 Task: Find connections with filter location Condado with filter topic #Businessmindsetswith filter profile language German with filter current company Atlassian with filter school Model Engineering College with filter industry Design Services with filter service category Customer Service with filter keywords title Sales Representative
Action: Mouse moved to (492, 62)
Screenshot: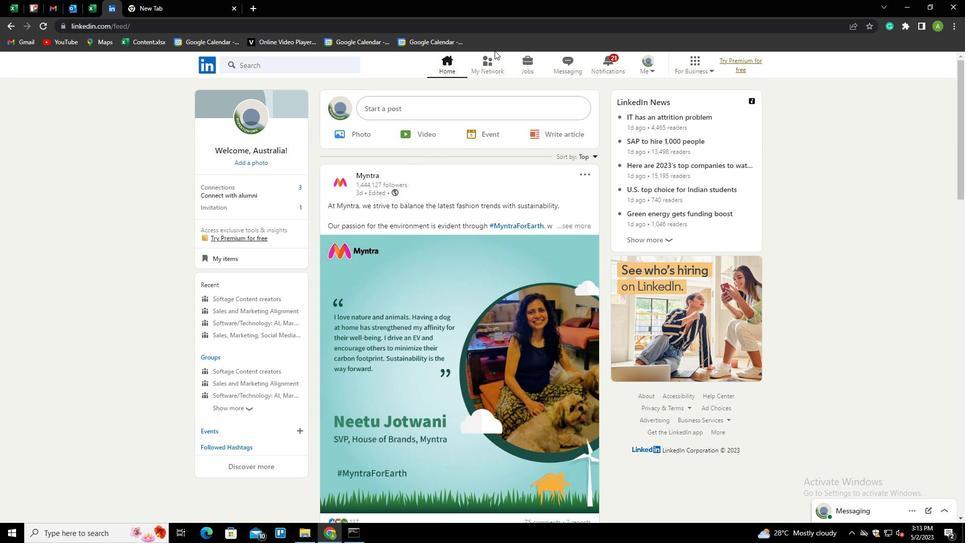 
Action: Mouse pressed left at (492, 62)
Screenshot: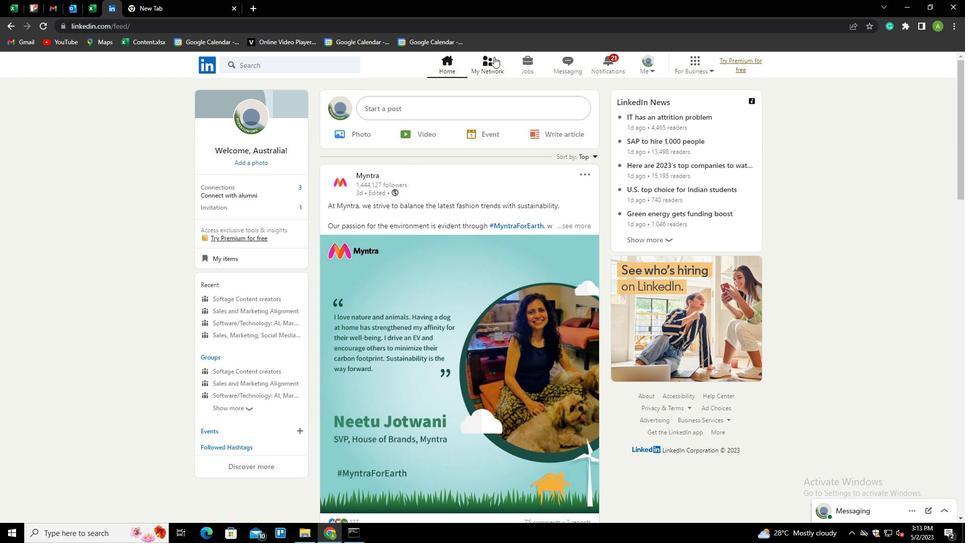 
Action: Mouse moved to (264, 119)
Screenshot: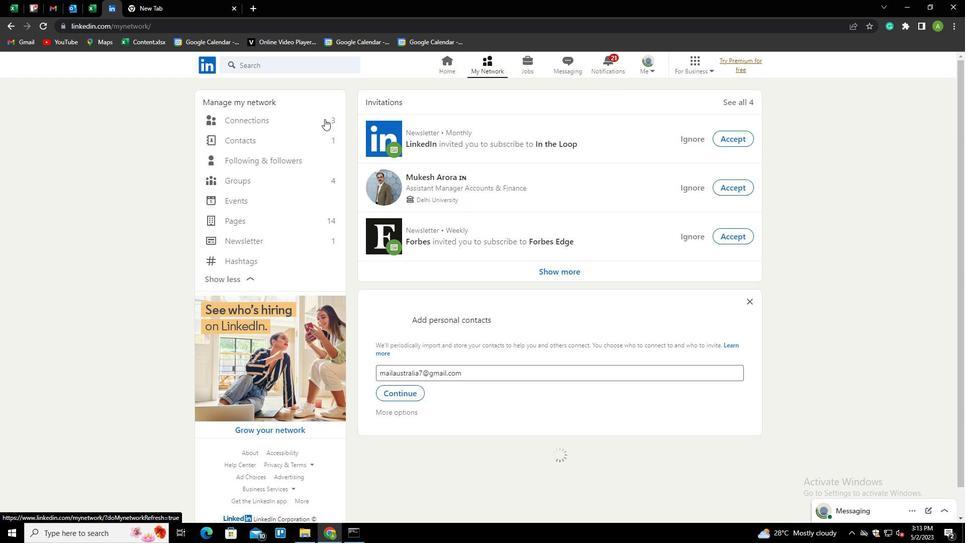 
Action: Mouse pressed left at (264, 119)
Screenshot: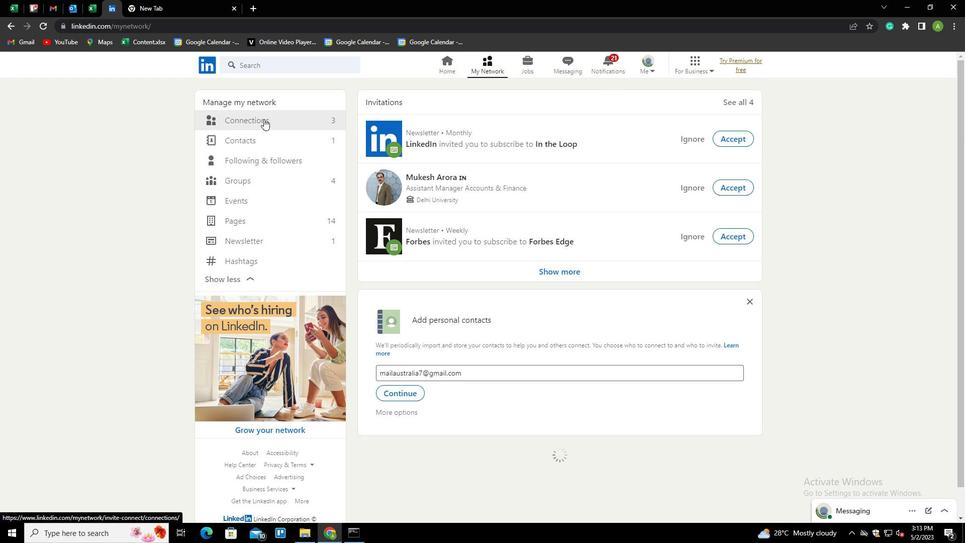 
Action: Mouse moved to (543, 122)
Screenshot: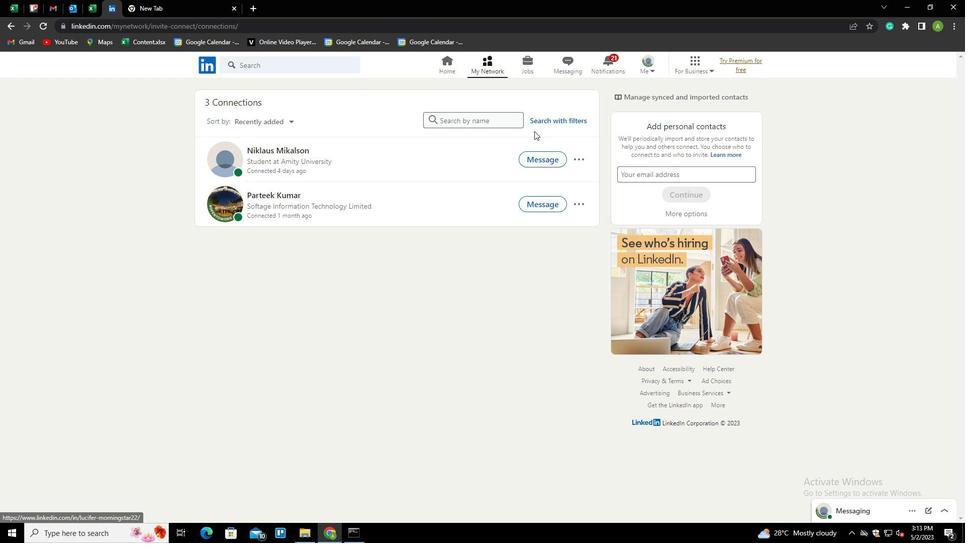 
Action: Mouse pressed left at (543, 122)
Screenshot: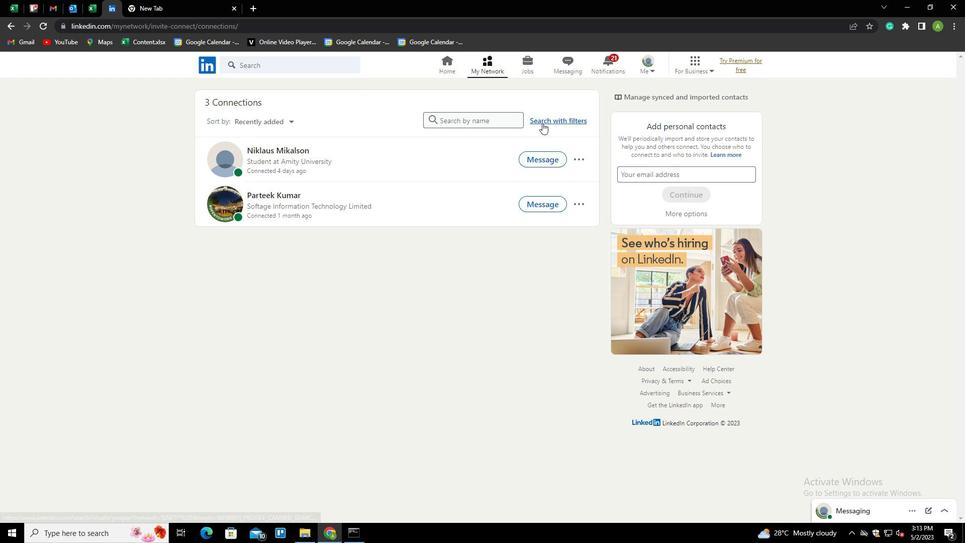 
Action: Mouse moved to (512, 92)
Screenshot: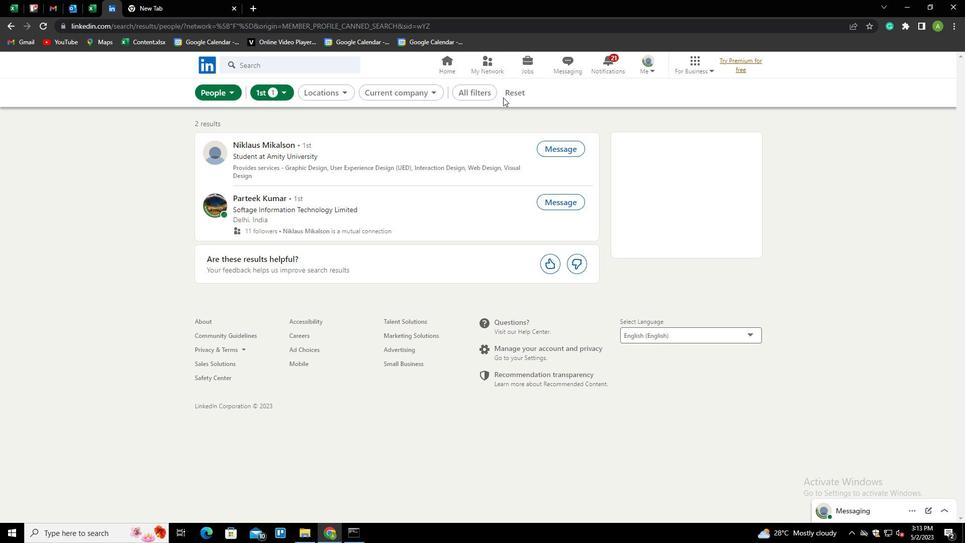 
Action: Mouse pressed left at (512, 92)
Screenshot: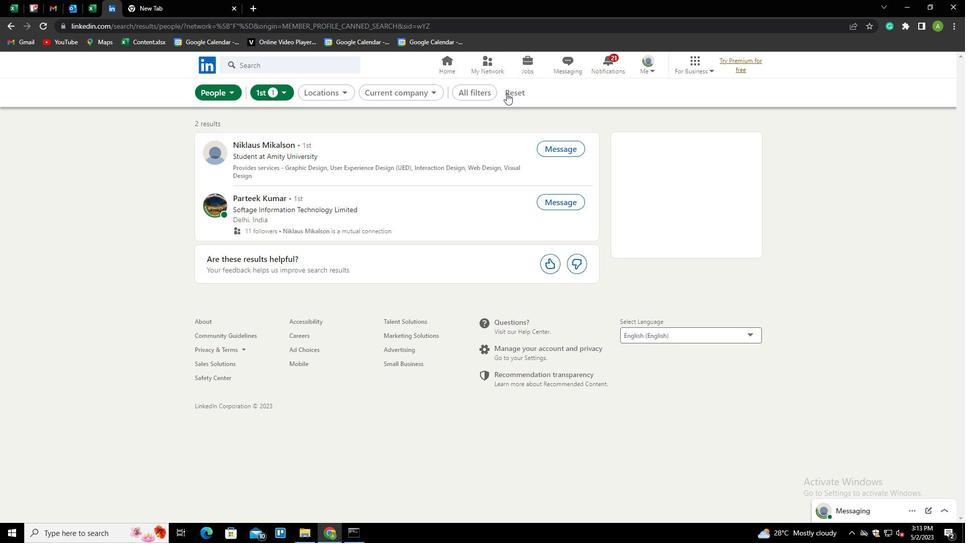 
Action: Mouse moved to (493, 91)
Screenshot: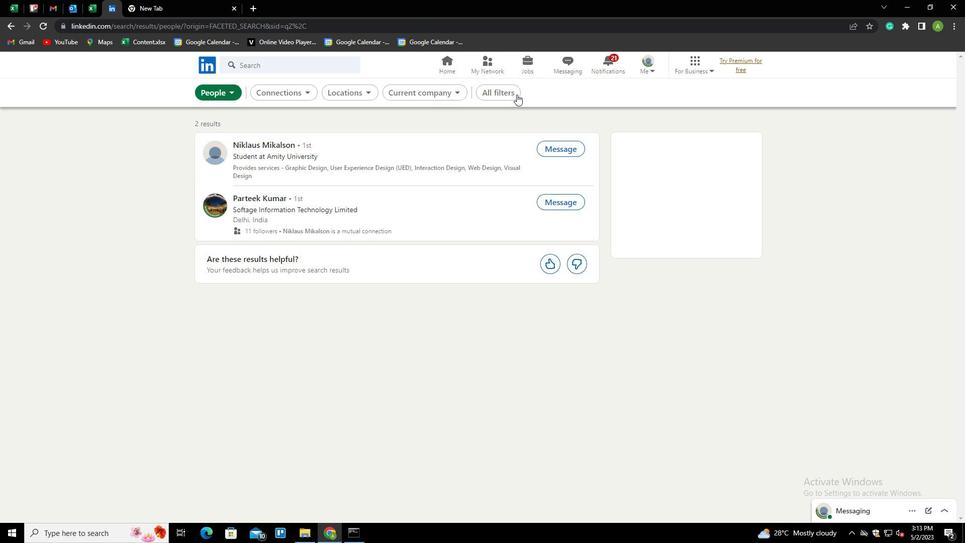 
Action: Mouse pressed left at (493, 91)
Screenshot: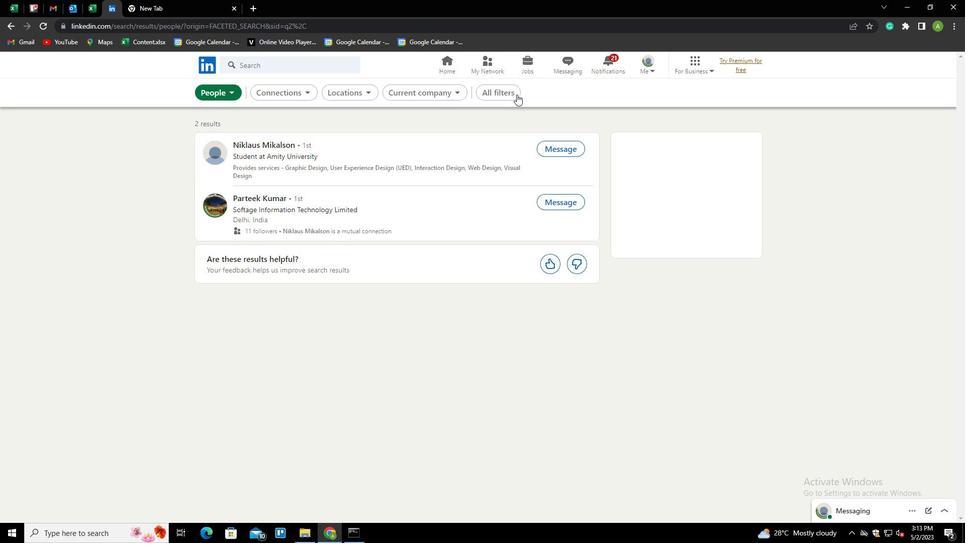 
Action: Mouse moved to (866, 321)
Screenshot: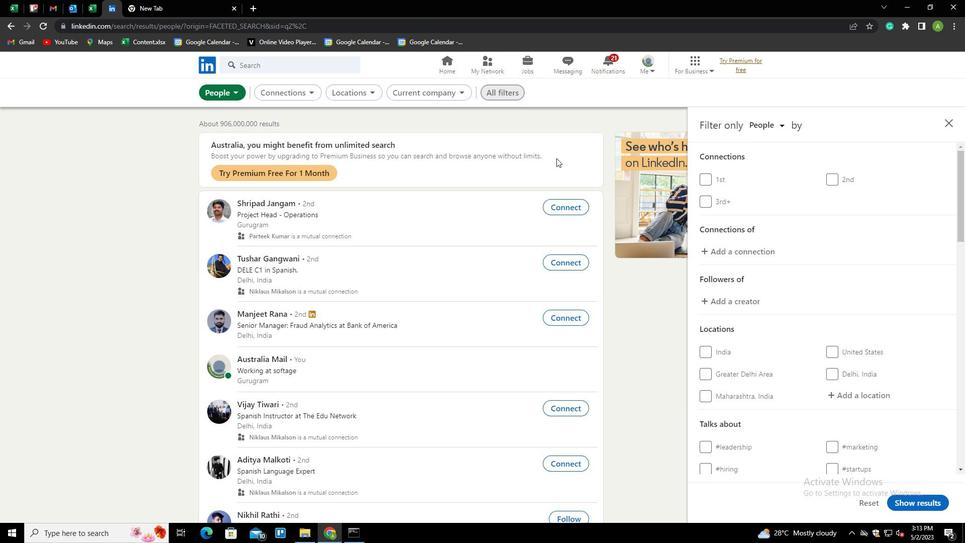 
Action: Mouse scrolled (866, 320) with delta (0, 0)
Screenshot: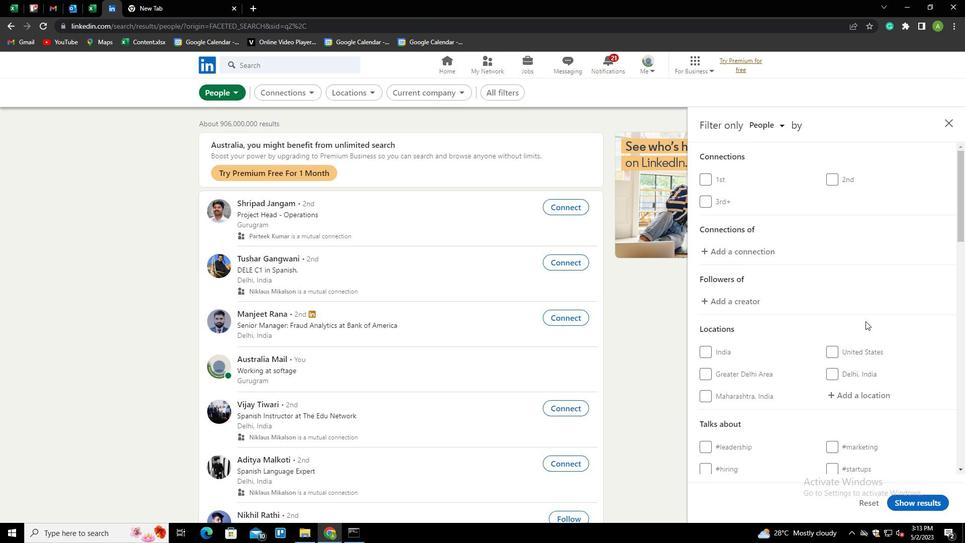 
Action: Mouse scrolled (866, 320) with delta (0, 0)
Screenshot: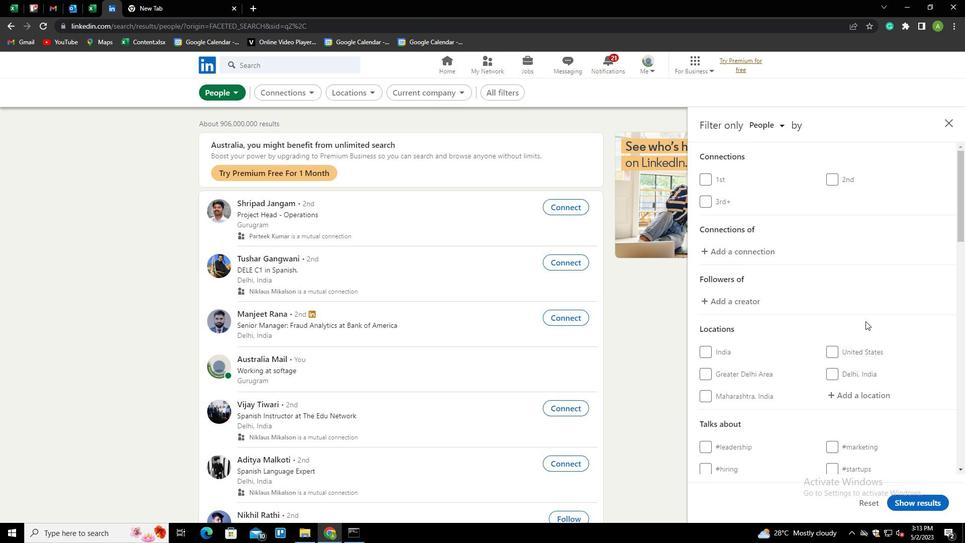 
Action: Mouse moved to (854, 295)
Screenshot: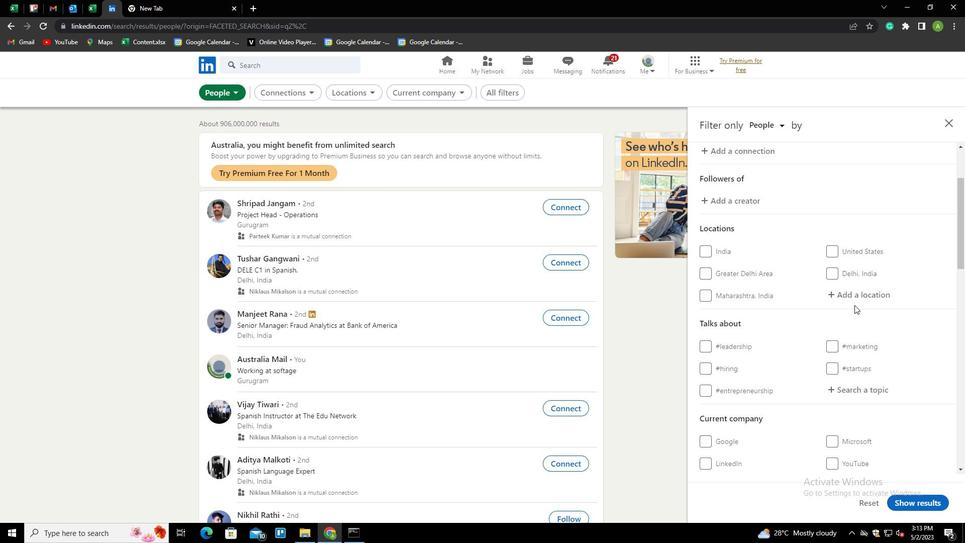 
Action: Mouse pressed left at (854, 295)
Screenshot: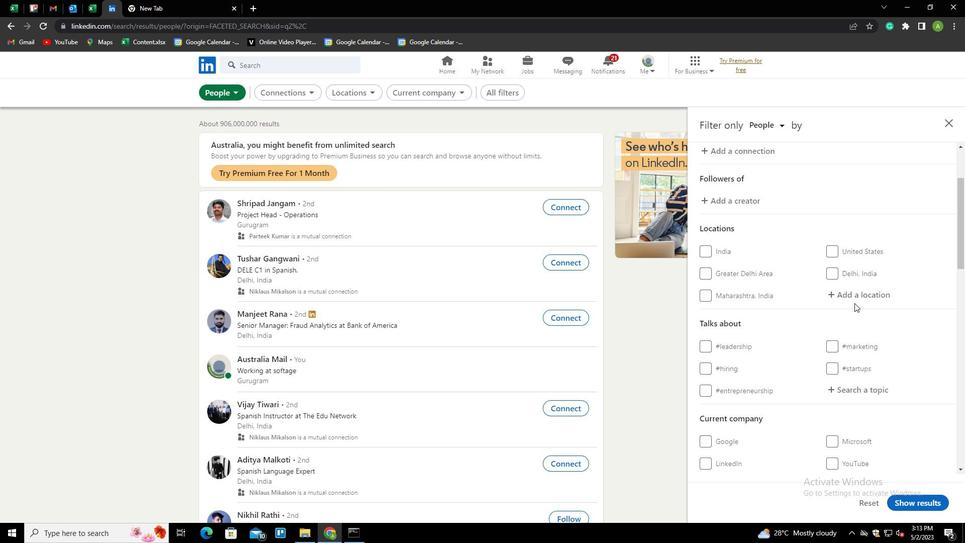 
Action: Key pressed <Key.shift>CONDADO<Key.down><Key.down><Key.down><Key.down><Key.down><Key.down><Key.up><Key.up><Key.enter>
Screenshot: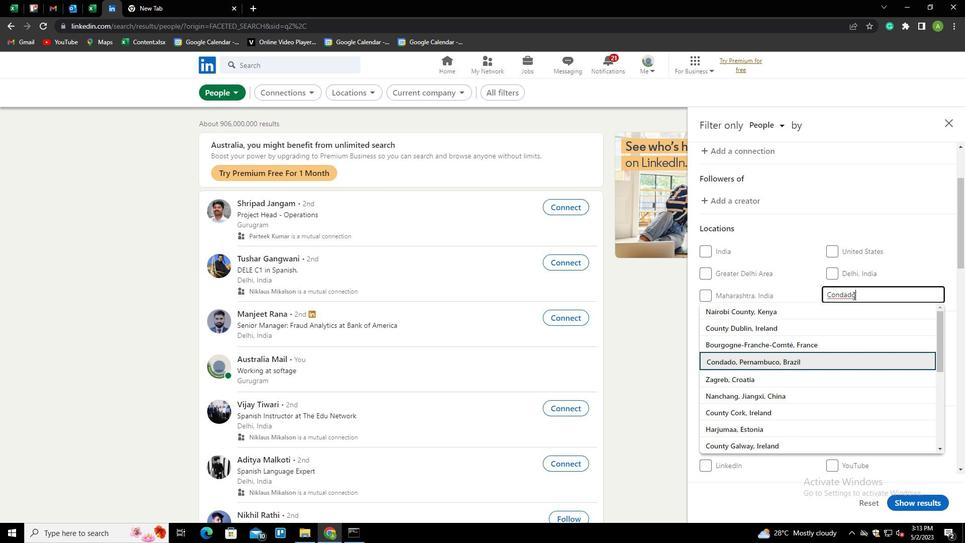 
Action: Mouse scrolled (854, 295) with delta (0, 0)
Screenshot: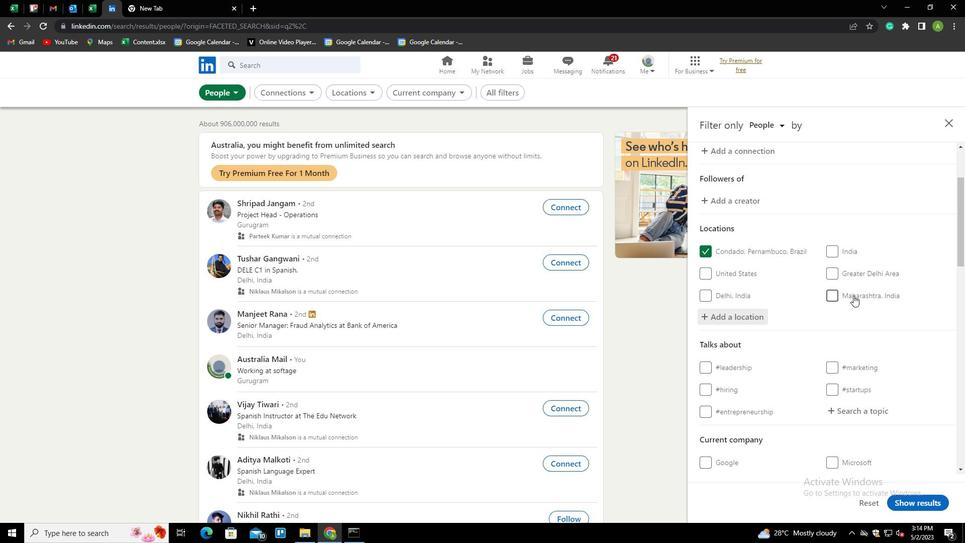 
Action: Mouse scrolled (854, 295) with delta (0, 0)
Screenshot: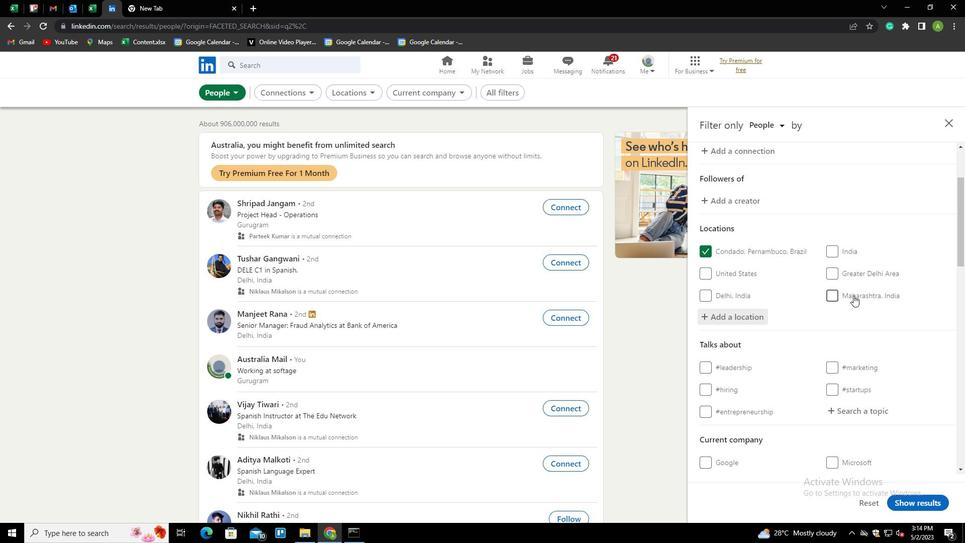 
Action: Mouse moved to (858, 308)
Screenshot: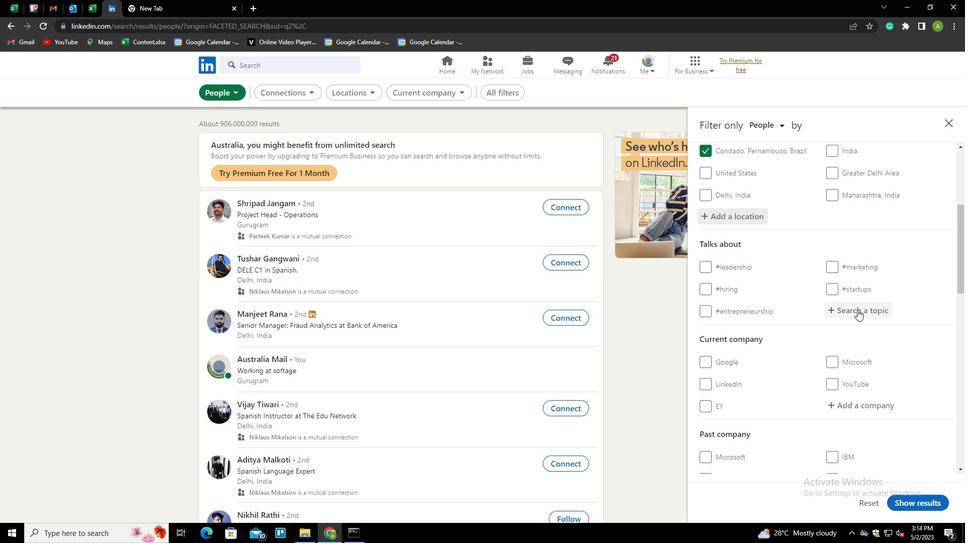 
Action: Mouse pressed left at (858, 308)
Screenshot: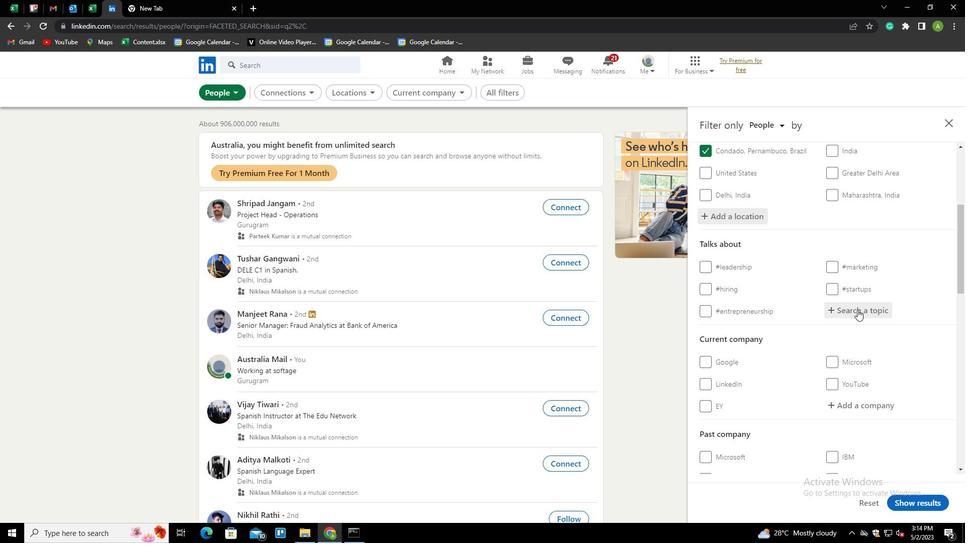 
Action: Mouse moved to (858, 308)
Screenshot: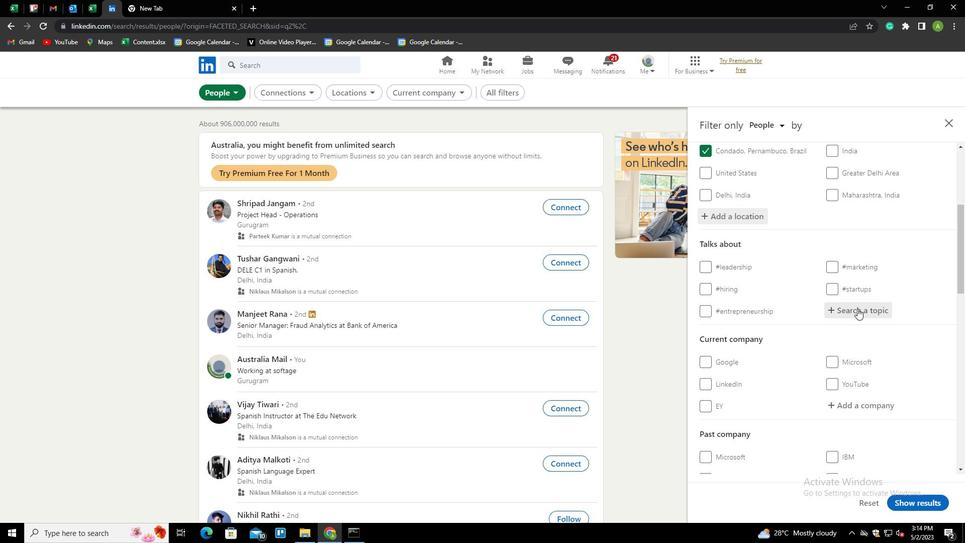 
Action: Key pressed <Key.shift>BB<Key.backspace>USINESSMINDSE<Key.down><Key.down><Key.enter>
Screenshot: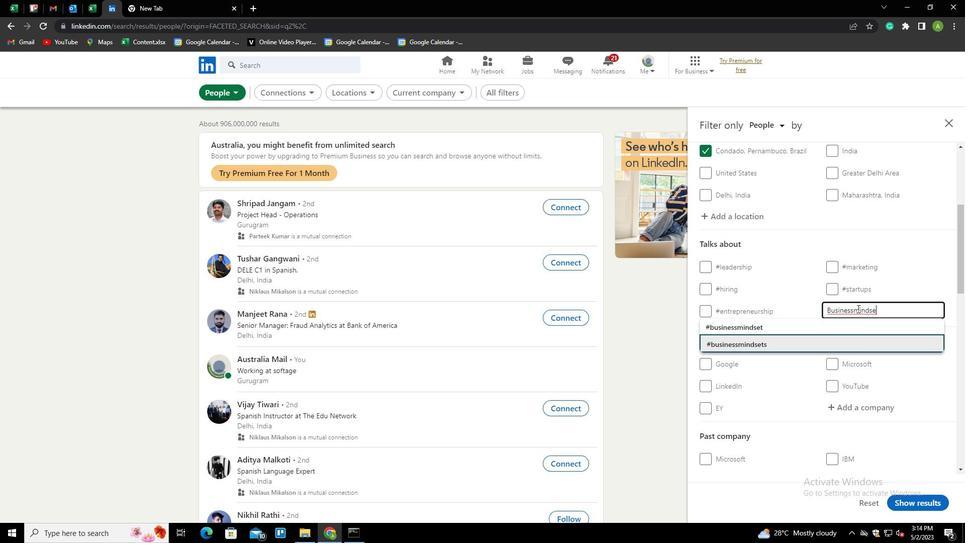 
Action: Mouse scrolled (858, 308) with delta (0, 0)
Screenshot: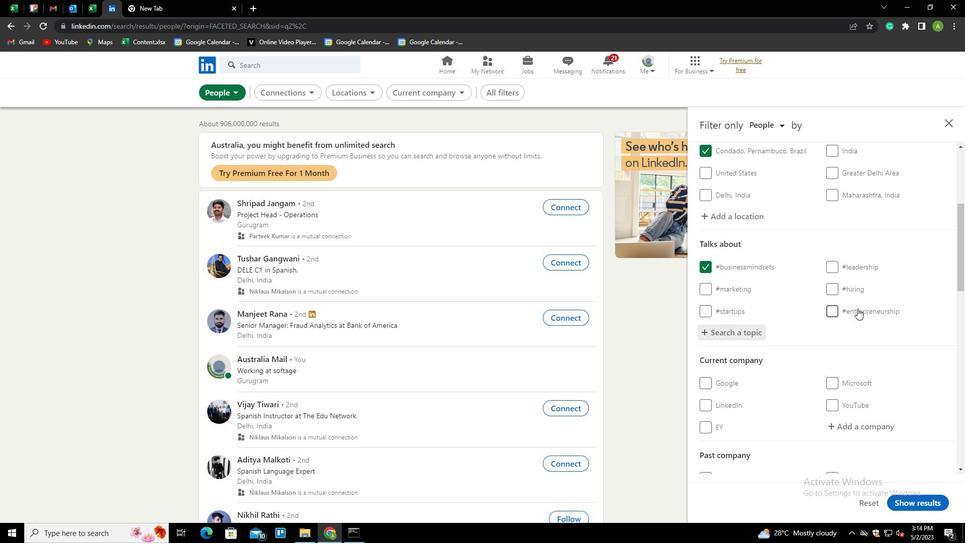 
Action: Mouse scrolled (858, 308) with delta (0, 0)
Screenshot: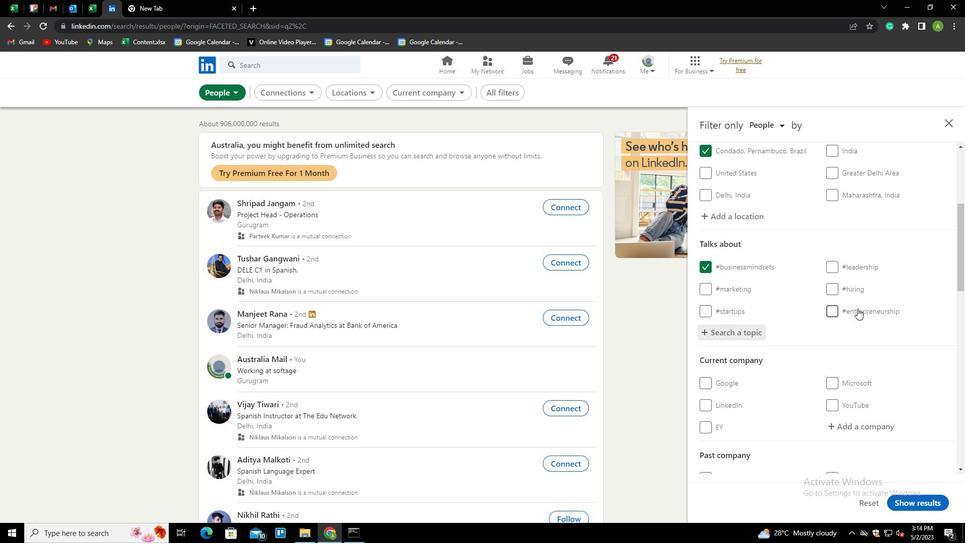 
Action: Mouse scrolled (858, 308) with delta (0, 0)
Screenshot: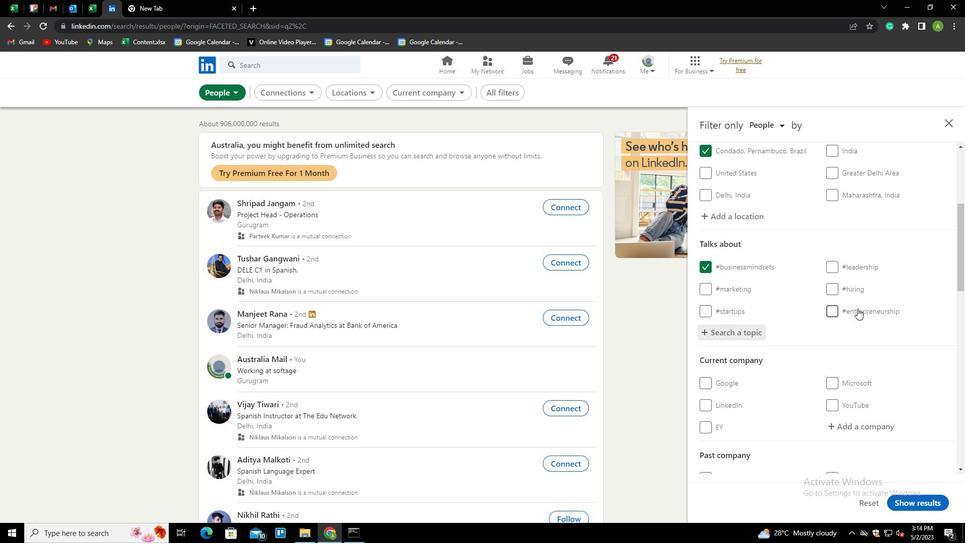 
Action: Mouse scrolled (858, 308) with delta (0, 0)
Screenshot: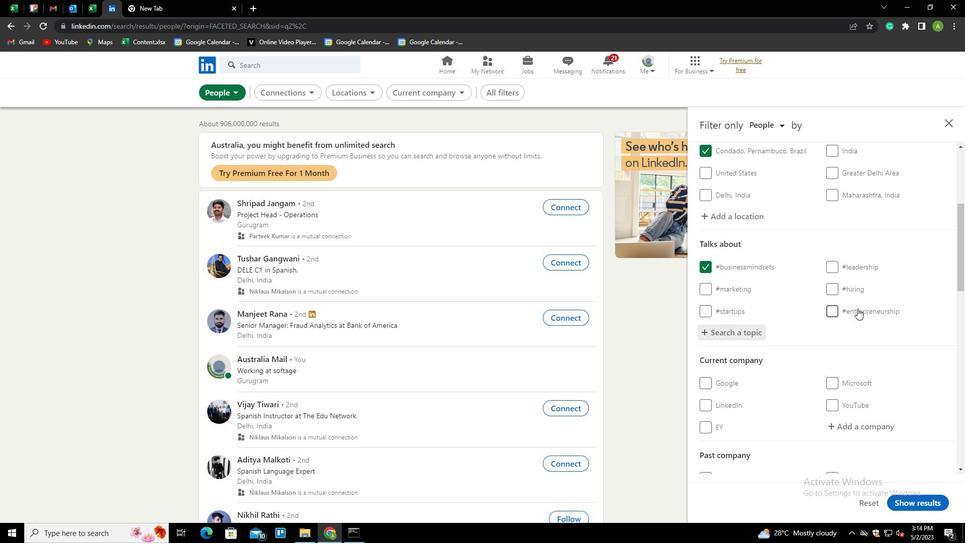 
Action: Mouse scrolled (858, 308) with delta (0, 0)
Screenshot: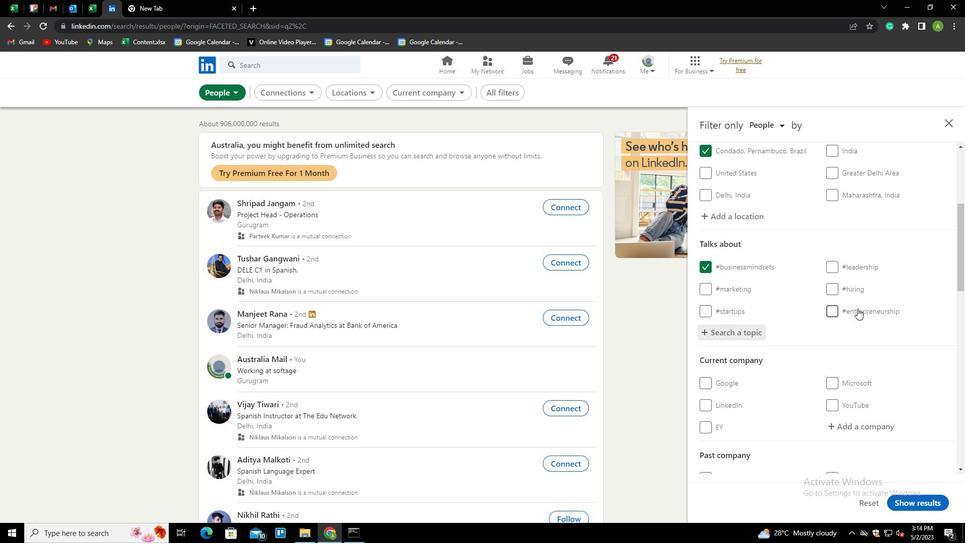 
Action: Mouse scrolled (858, 308) with delta (0, 0)
Screenshot: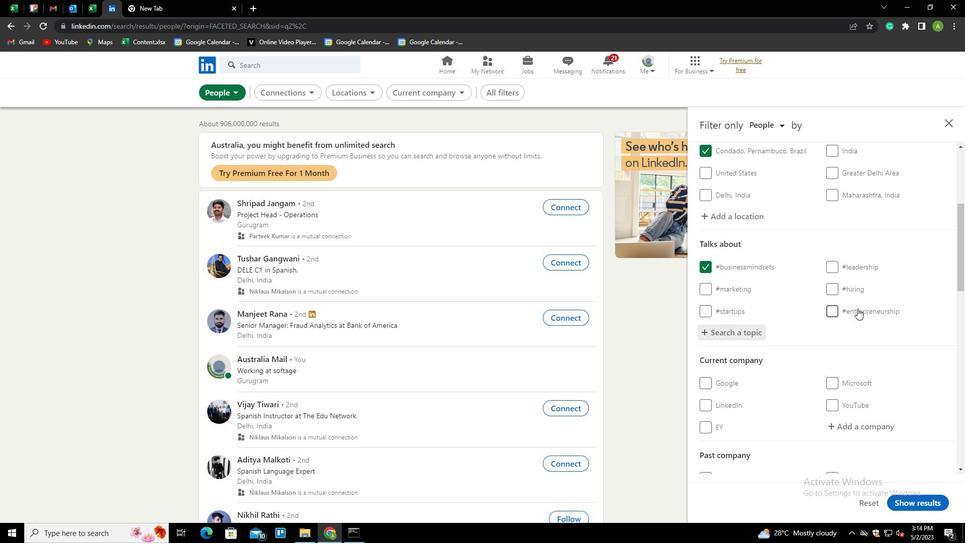 
Action: Mouse scrolled (858, 308) with delta (0, 0)
Screenshot: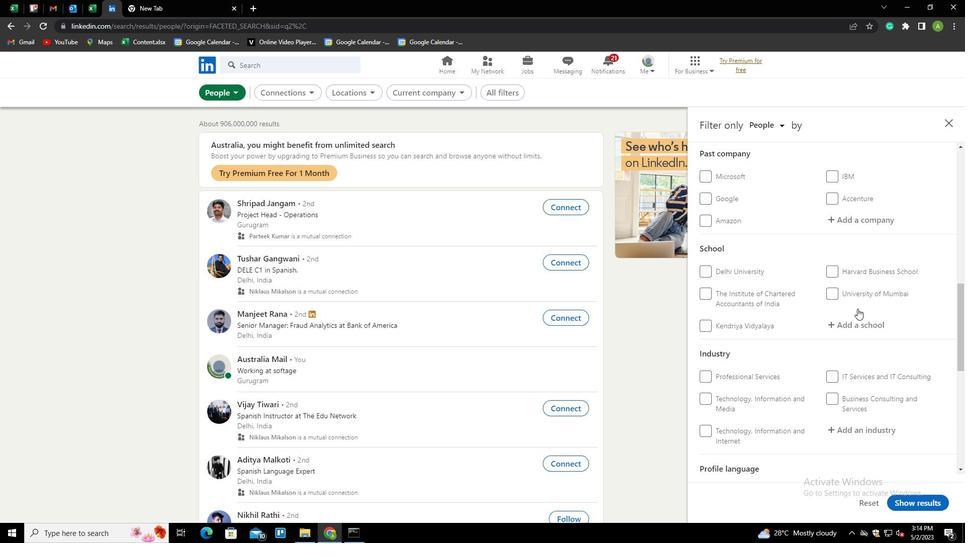 
Action: Mouse scrolled (858, 308) with delta (0, 0)
Screenshot: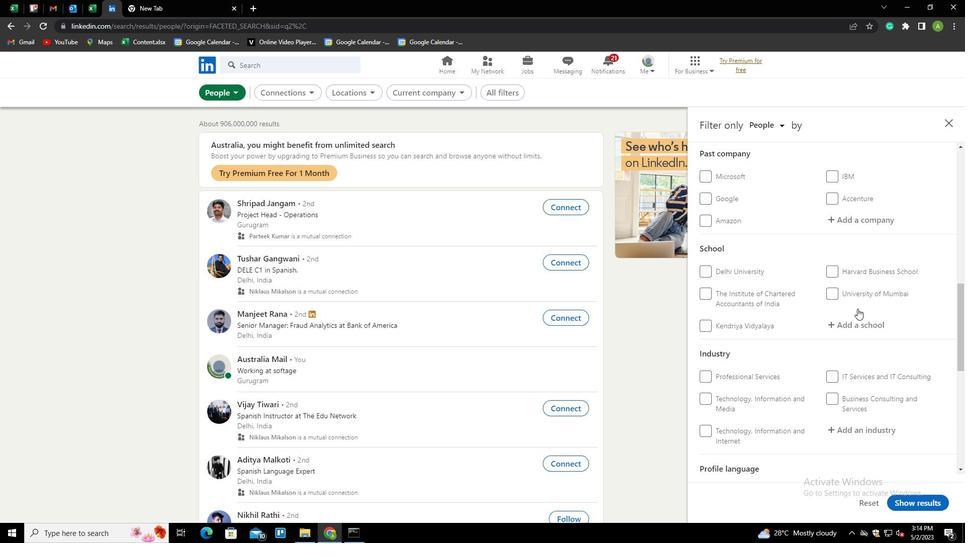 
Action: Mouse moved to (709, 438)
Screenshot: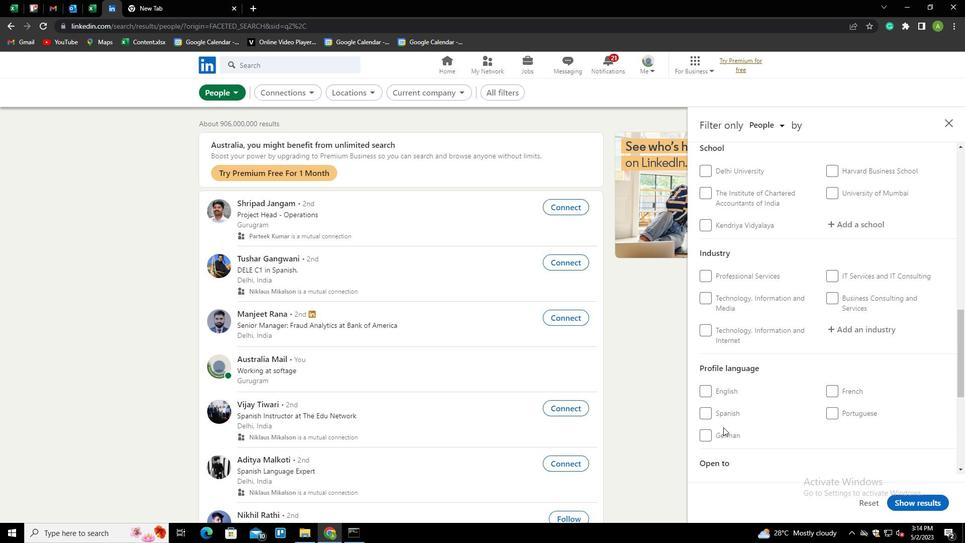 
Action: Mouse pressed left at (709, 438)
Screenshot: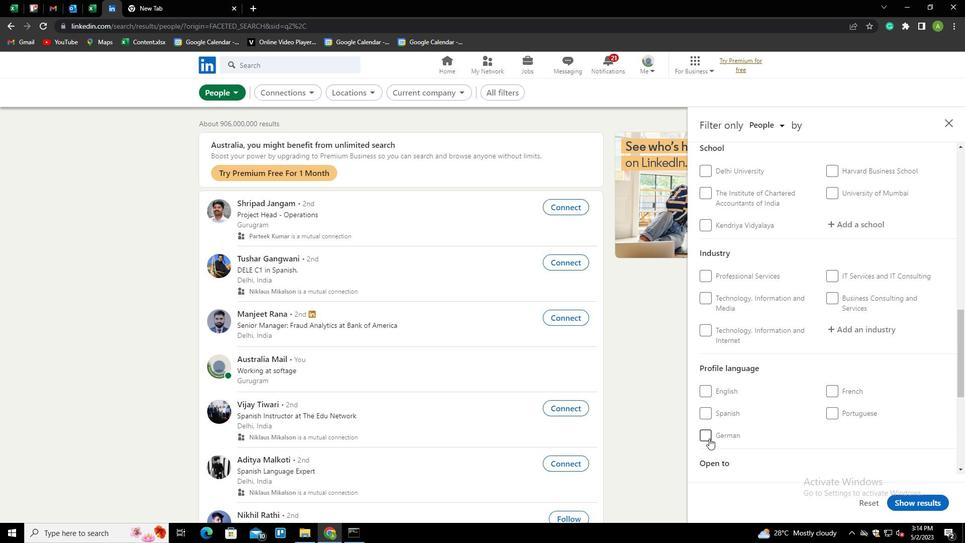 
Action: Mouse moved to (813, 407)
Screenshot: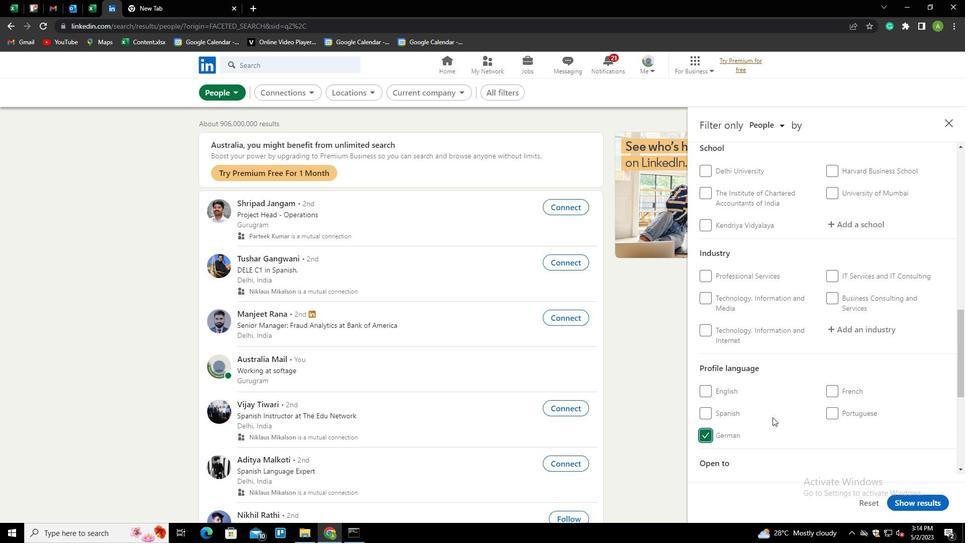 
Action: Mouse scrolled (813, 408) with delta (0, 0)
Screenshot: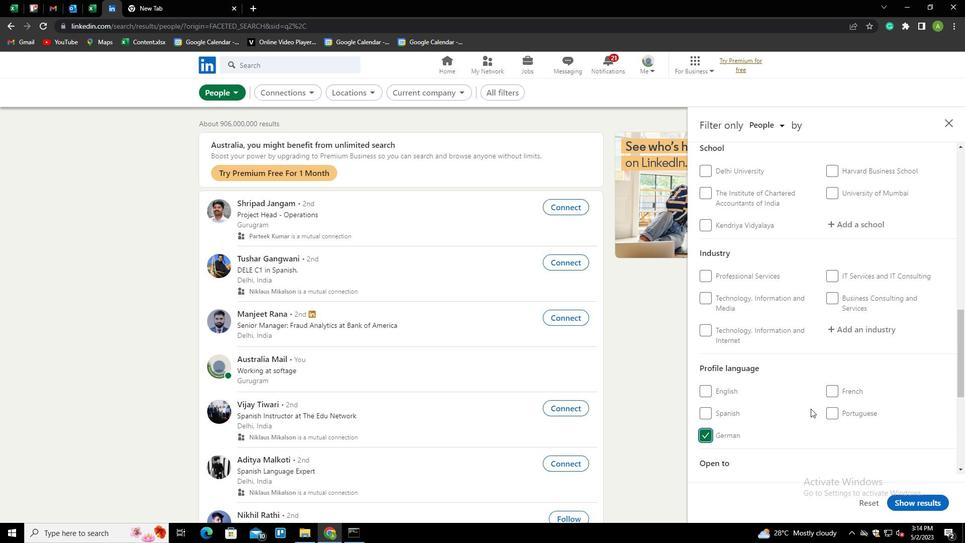 
Action: Mouse scrolled (813, 408) with delta (0, 0)
Screenshot: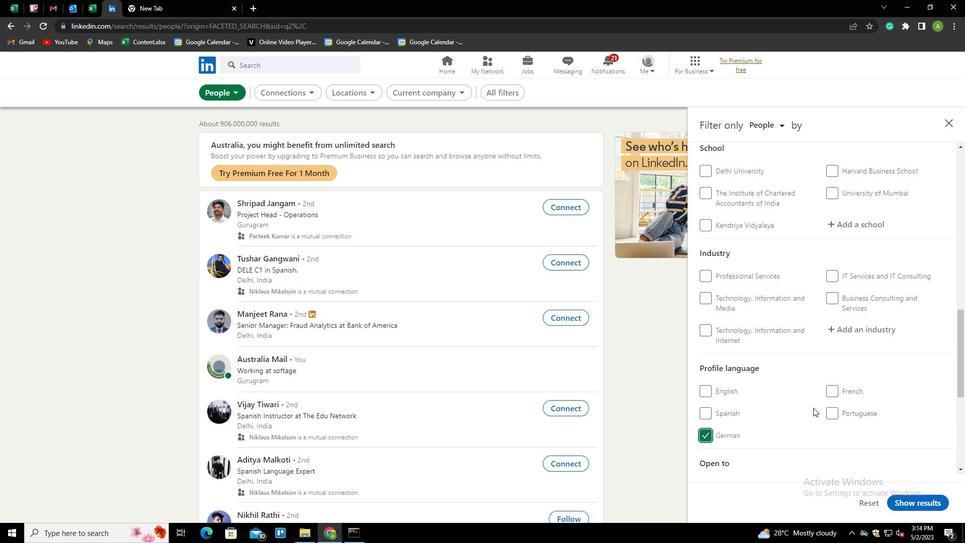 
Action: Mouse scrolled (813, 408) with delta (0, 0)
Screenshot: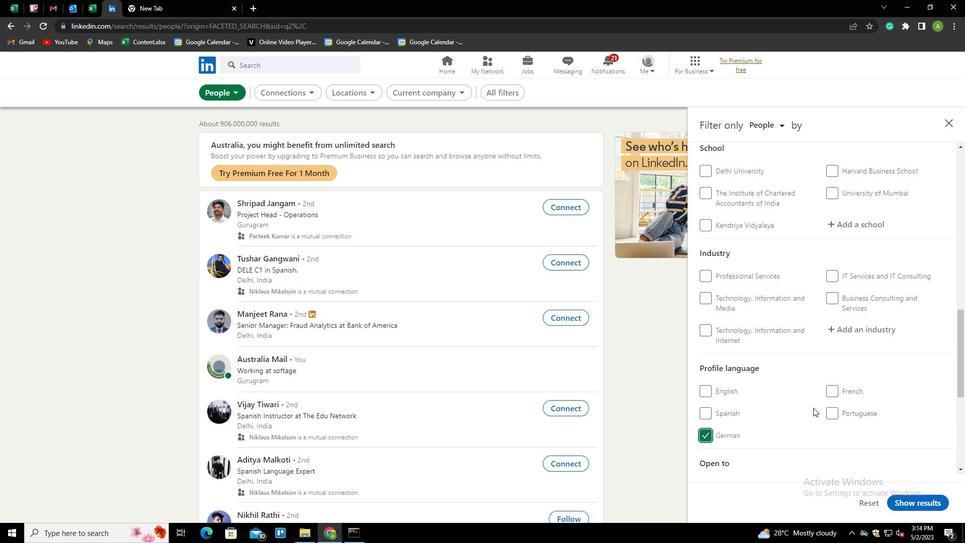 
Action: Mouse scrolled (813, 408) with delta (0, 0)
Screenshot: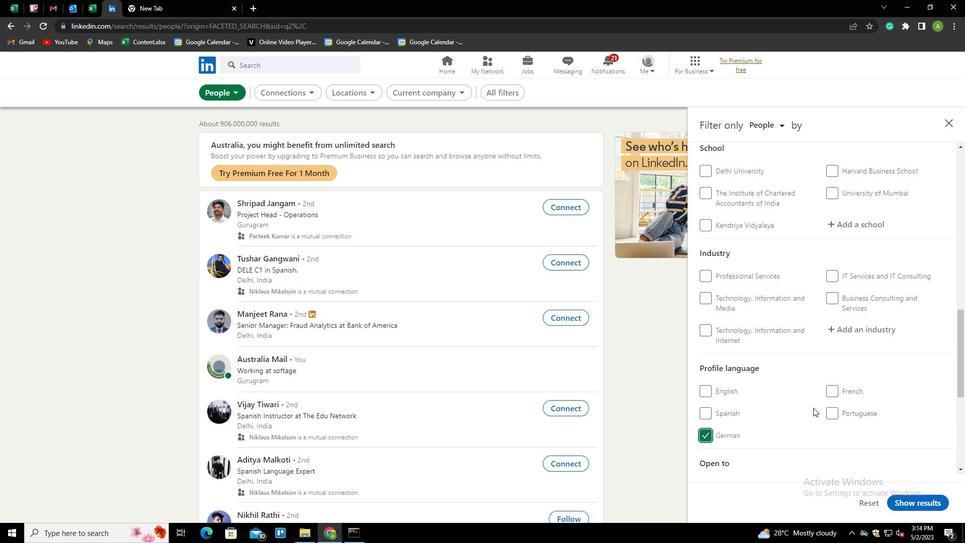 
Action: Mouse scrolled (813, 408) with delta (0, 0)
Screenshot: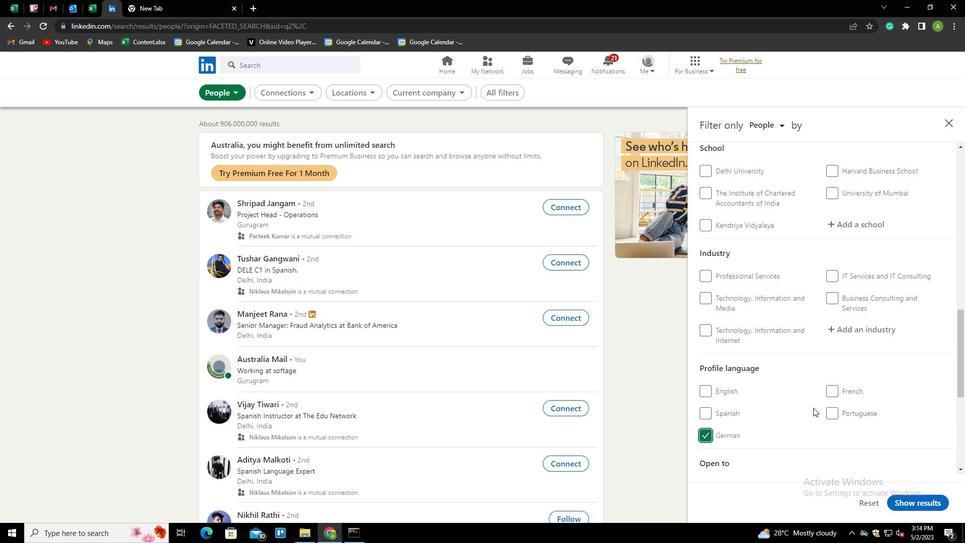 
Action: Mouse scrolled (813, 408) with delta (0, 0)
Screenshot: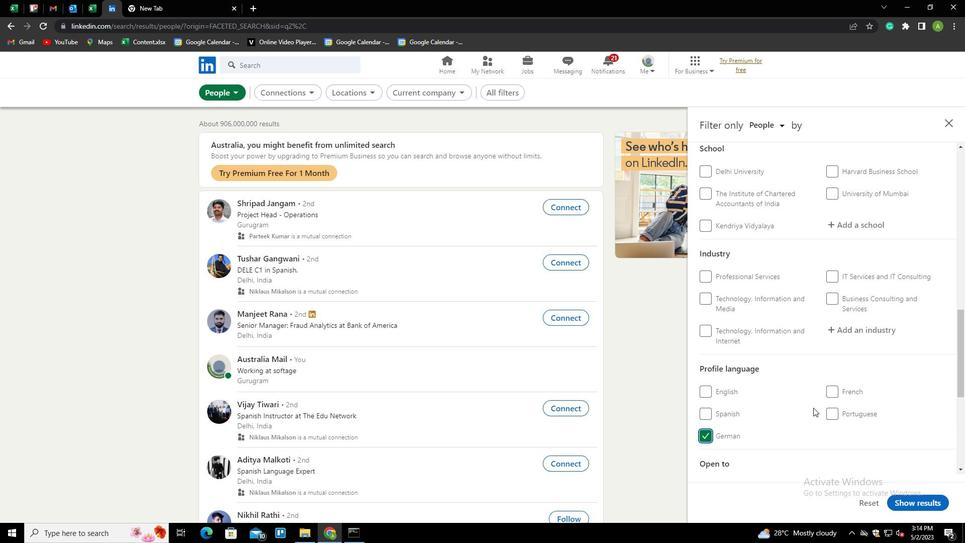 
Action: Mouse scrolled (813, 408) with delta (0, 0)
Screenshot: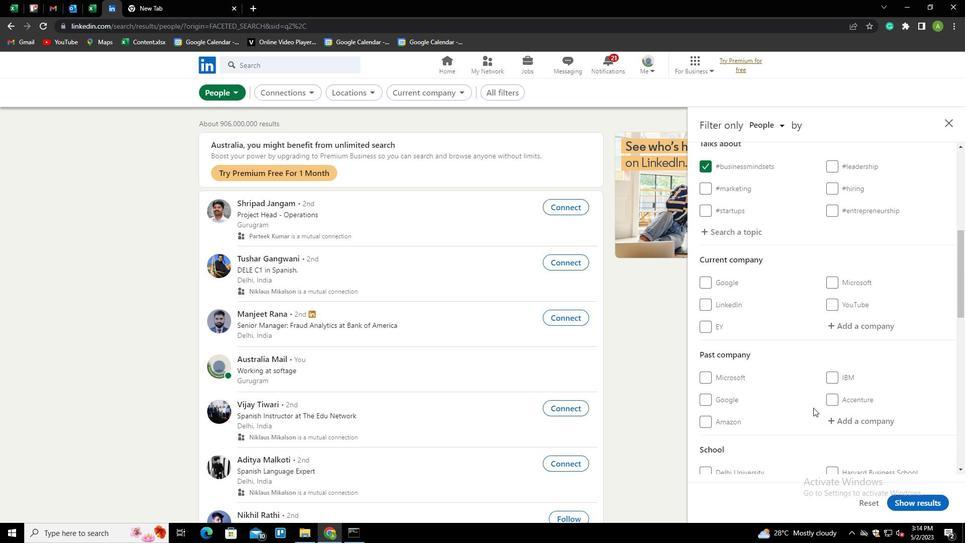 
Action: Mouse scrolled (813, 408) with delta (0, 0)
Screenshot: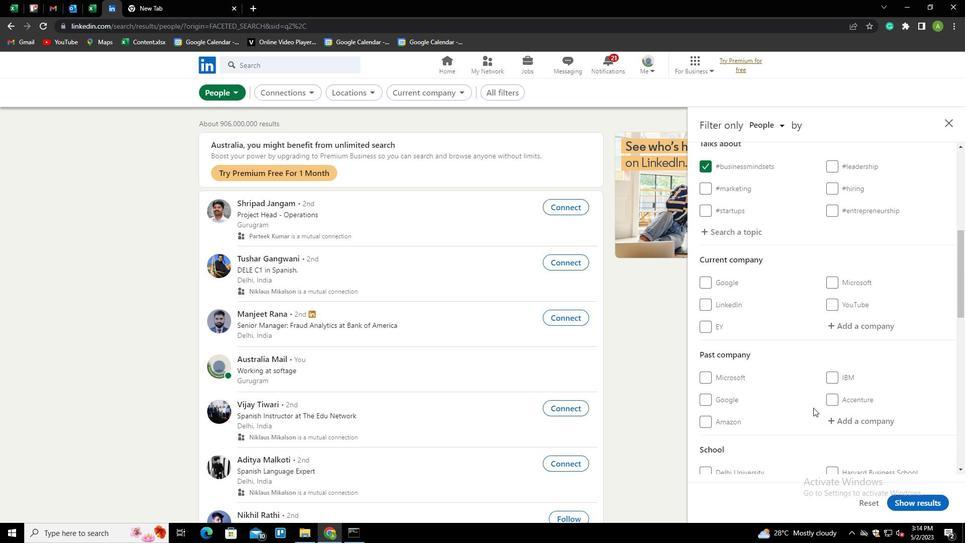 
Action: Mouse scrolled (813, 408) with delta (0, 0)
Screenshot: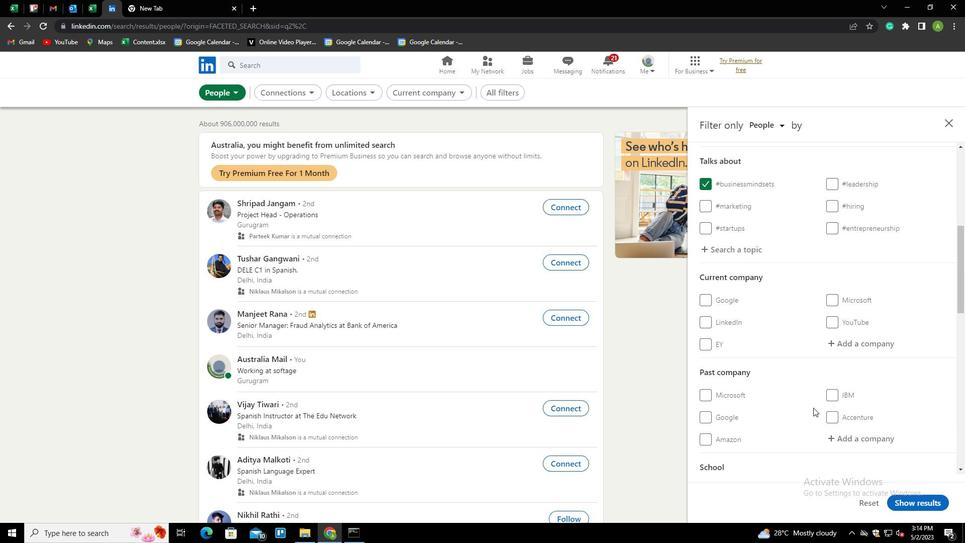 
Action: Mouse scrolled (813, 408) with delta (0, 0)
Screenshot: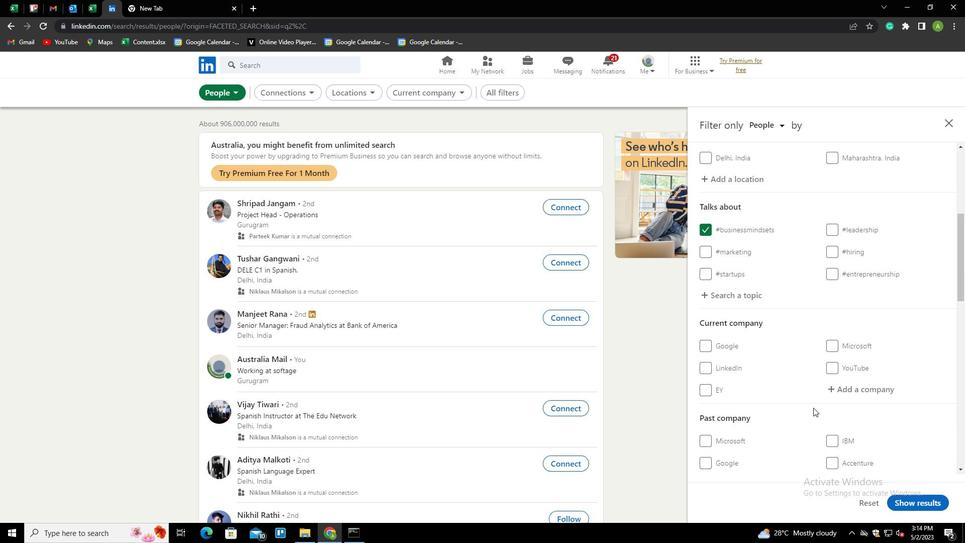 
Action: Mouse scrolled (813, 408) with delta (0, 0)
Screenshot: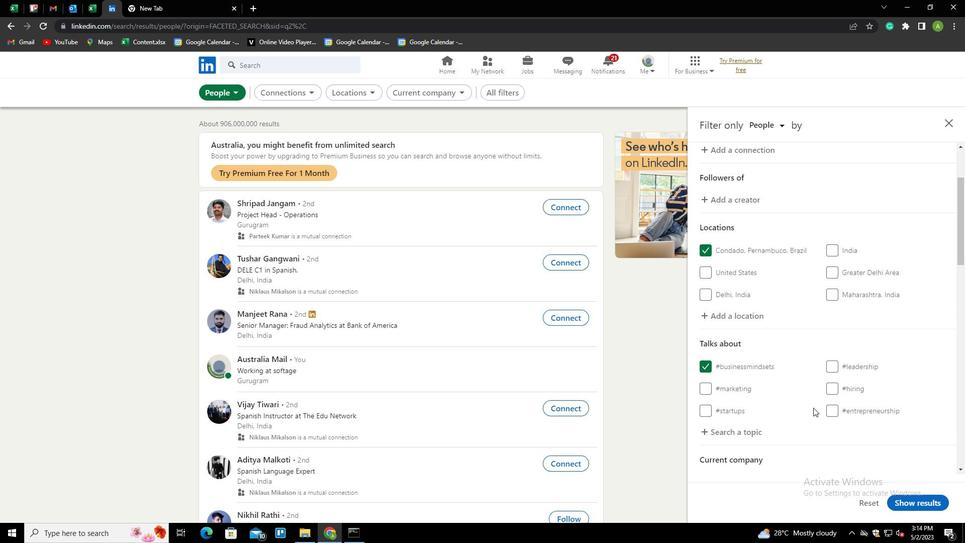 
Action: Mouse scrolled (813, 407) with delta (0, 0)
Screenshot: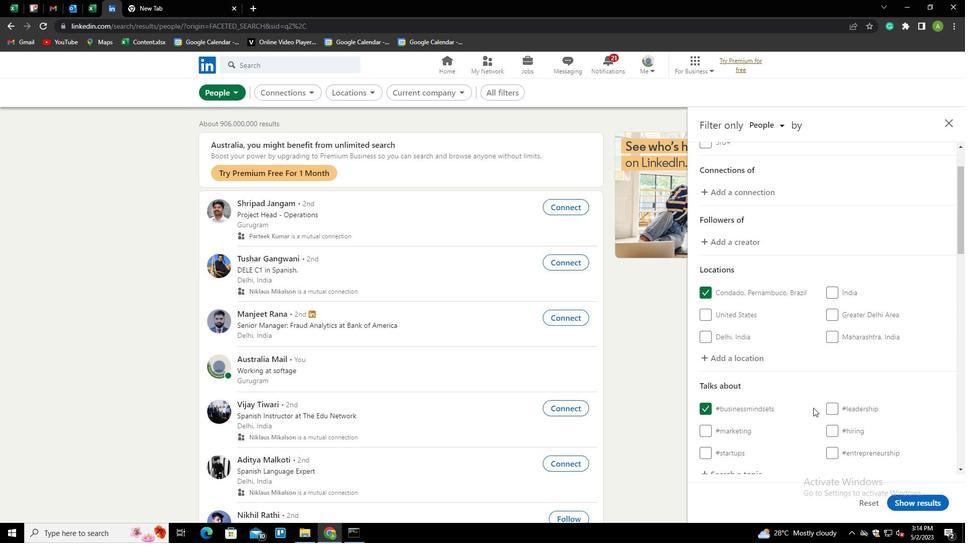 
Action: Mouse scrolled (813, 407) with delta (0, 0)
Screenshot: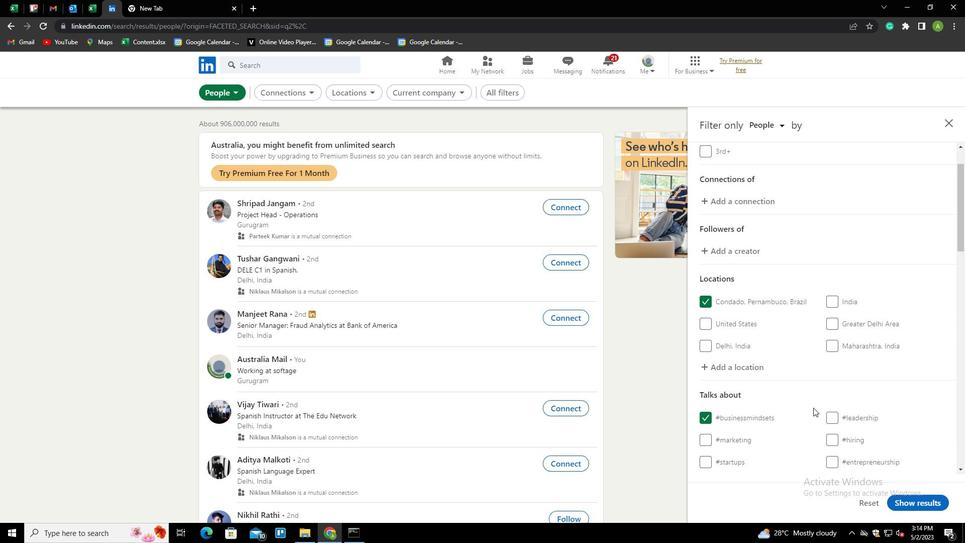 
Action: Mouse scrolled (813, 407) with delta (0, 0)
Screenshot: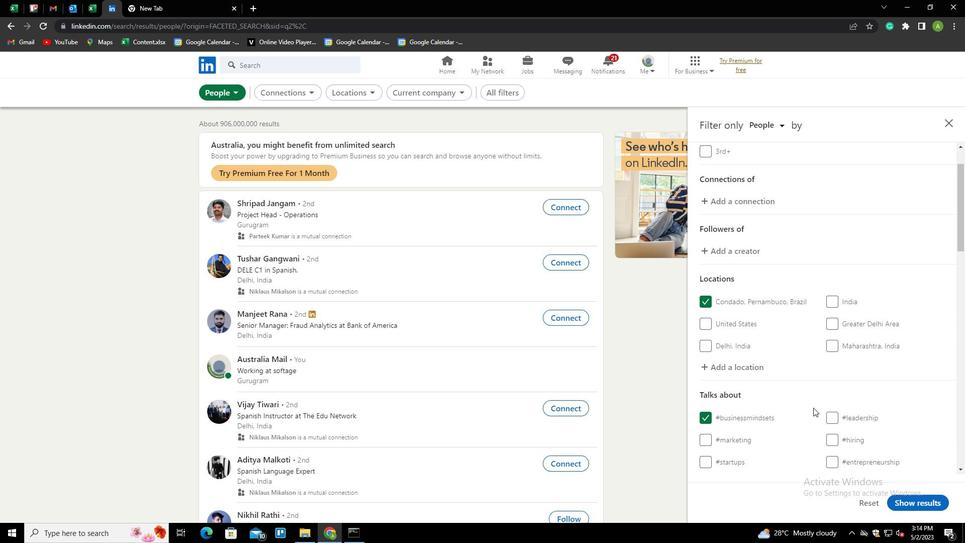 
Action: Mouse moved to (836, 420)
Screenshot: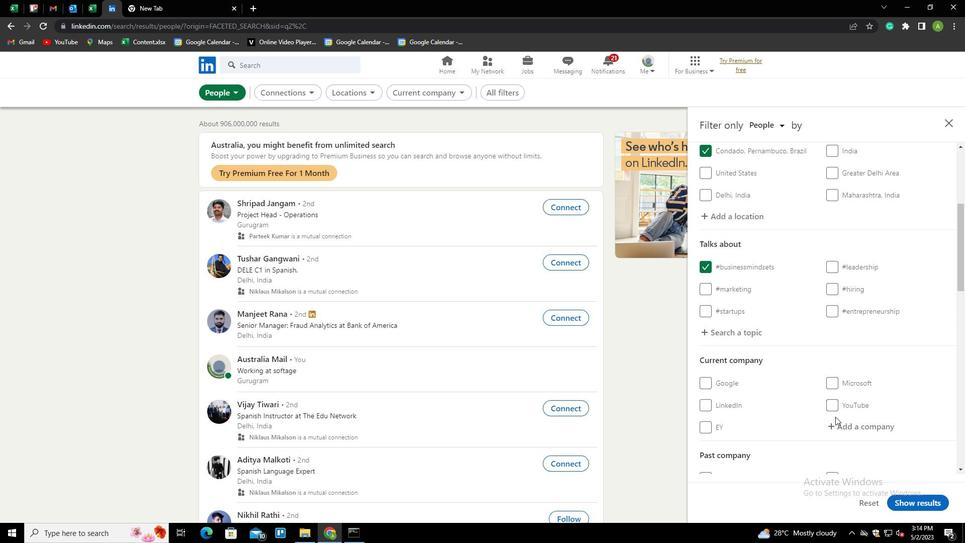 
Action: Mouse pressed left at (836, 420)
Screenshot: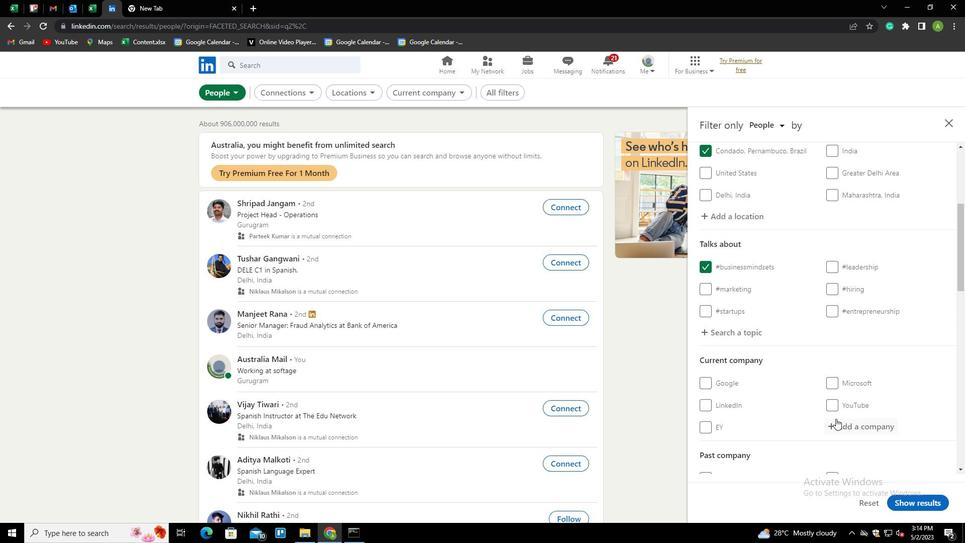 
Action: Key pressed <Key.shift>
Screenshot: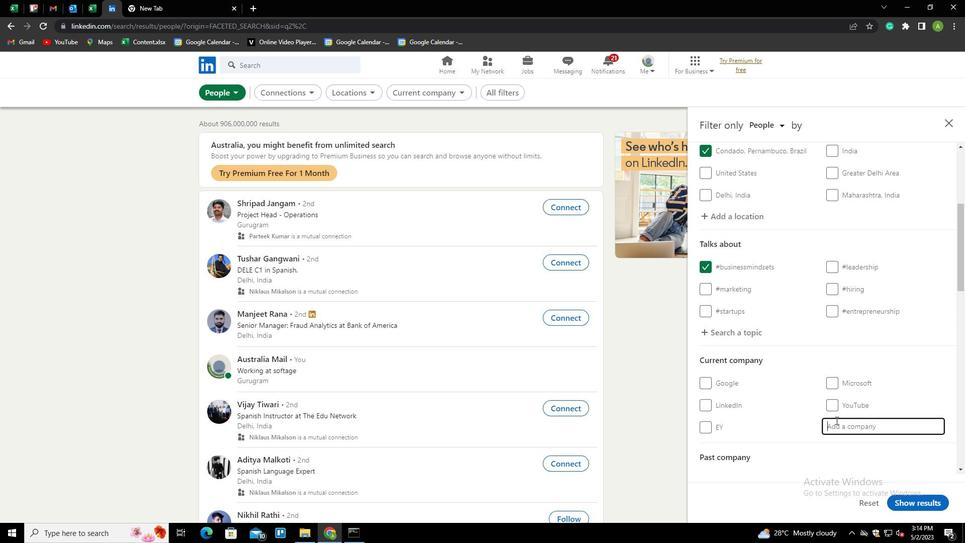 
Action: Mouse moved to (833, 421)
Screenshot: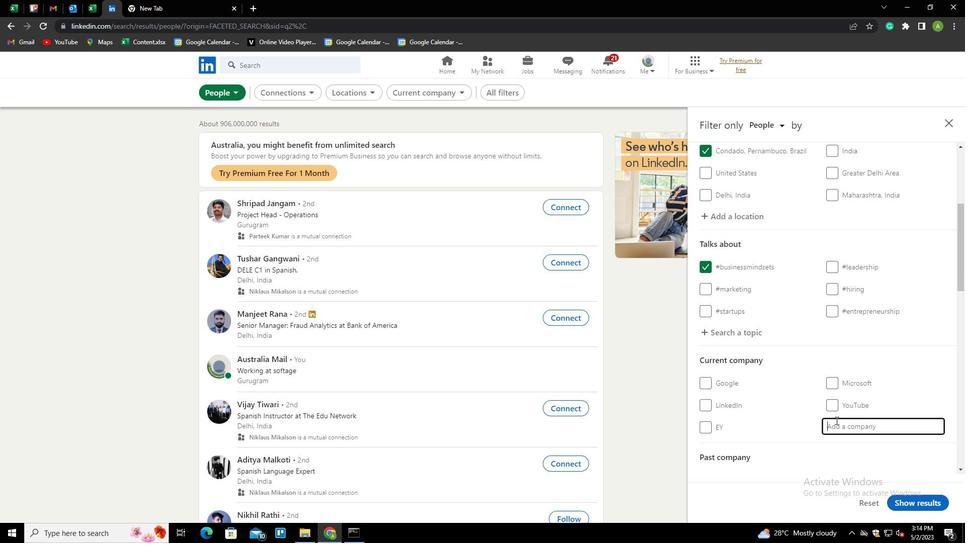 
Action: Key pressed <Key.shift><Key.shift><Key.shift><Key.shift><Key.shift><Key.shift><Key.shift><Key.shift><Key.shift><Key.shift><Key.shift><Key.shift><Key.shift><Key.shift><Key.shift><Key.shift><Key.shift><Key.shift><Key.shift><Key.shift><Key.shift><Key.shift><Key.shift><Key.shift><Key.shift><Key.shift><Key.shift><Key.shift><Key.shift><Key.shift><Key.shift><Key.shift><Key.shift><Key.shift><Key.shift><Key.shift>ATLASSIAN<Key.down><Key.enter>
Screenshot: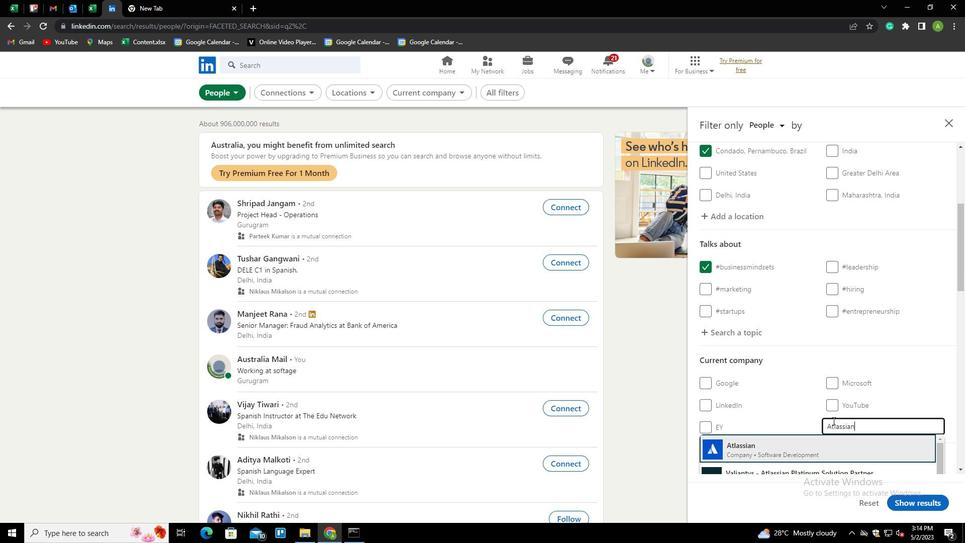 
Action: Mouse scrolled (833, 420) with delta (0, 0)
Screenshot: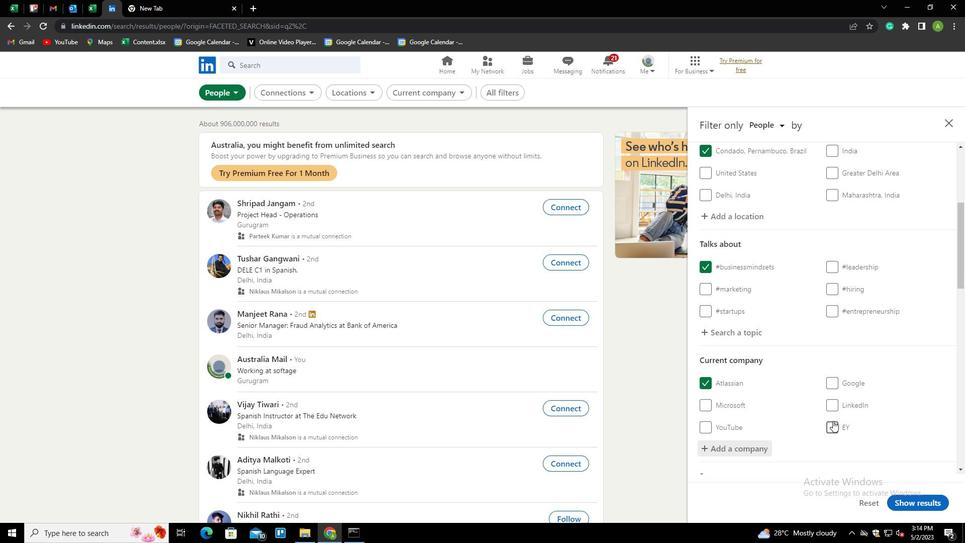 
Action: Mouse scrolled (833, 420) with delta (0, 0)
Screenshot: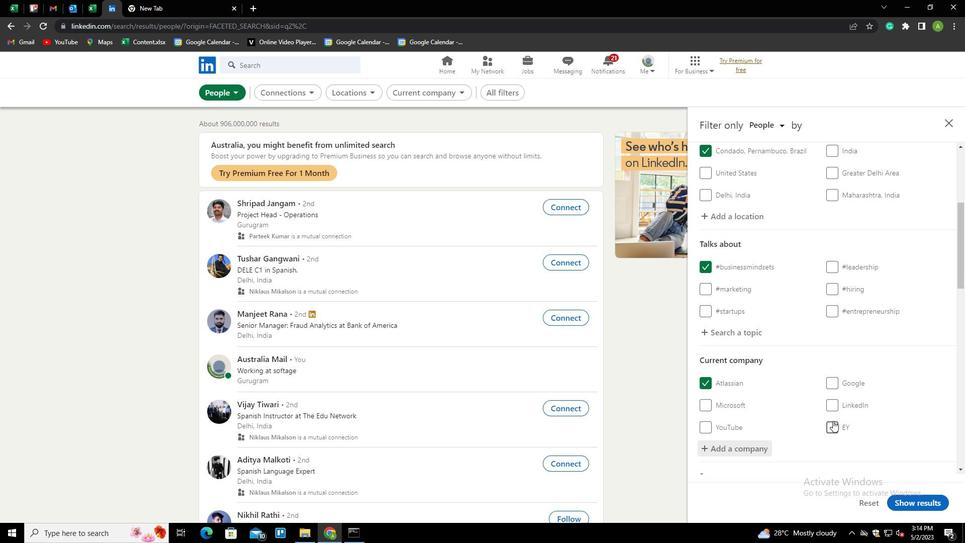 
Action: Mouse scrolled (833, 420) with delta (0, 0)
Screenshot: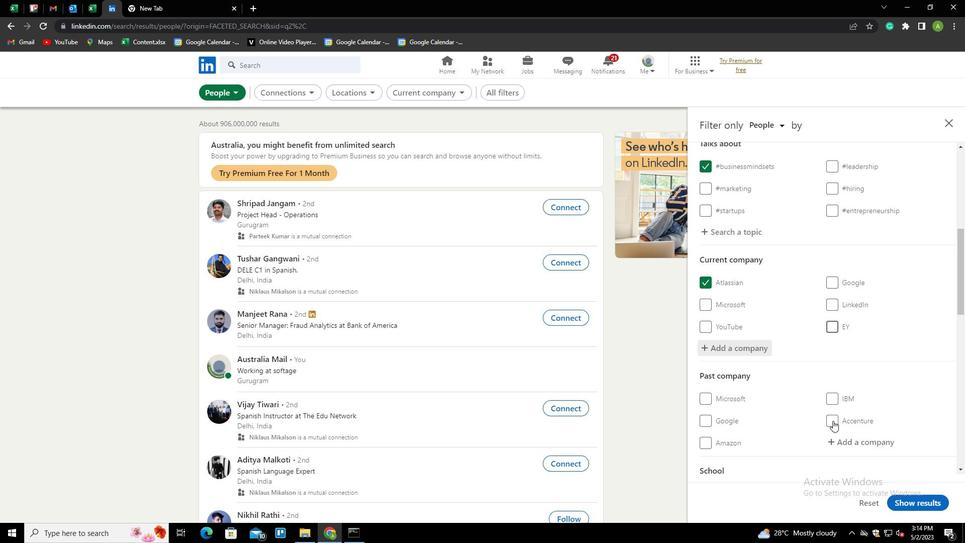 
Action: Mouse scrolled (833, 420) with delta (0, 0)
Screenshot: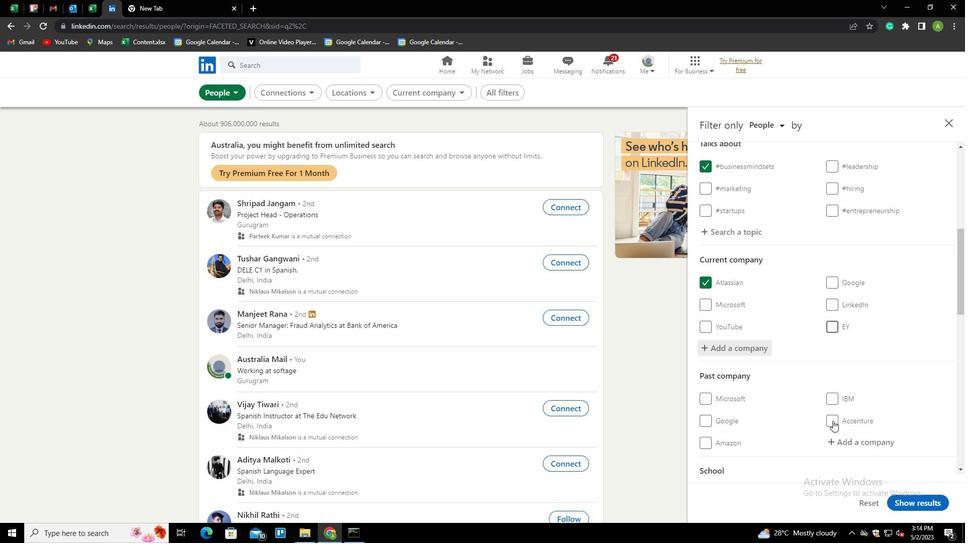 
Action: Mouse moved to (846, 378)
Screenshot: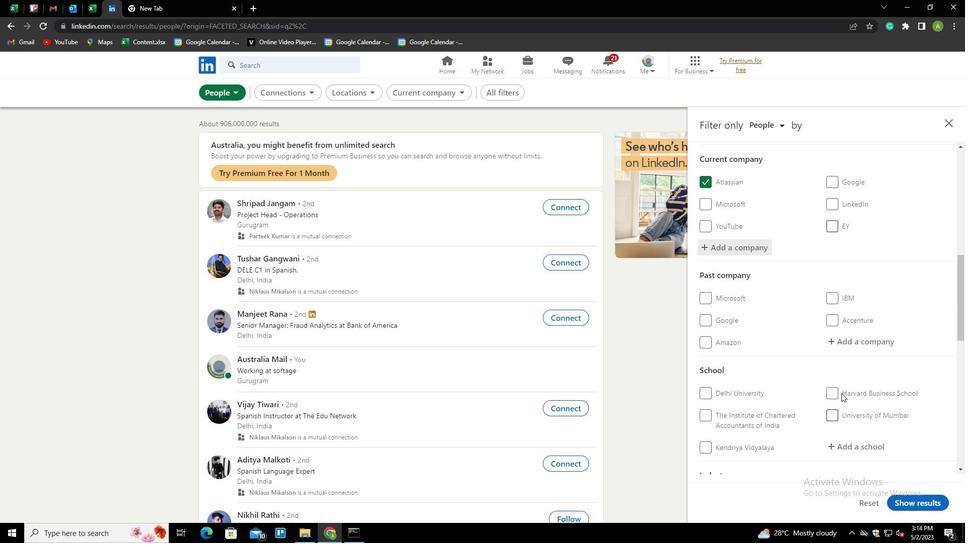 
Action: Mouse scrolled (846, 377) with delta (0, 0)
Screenshot: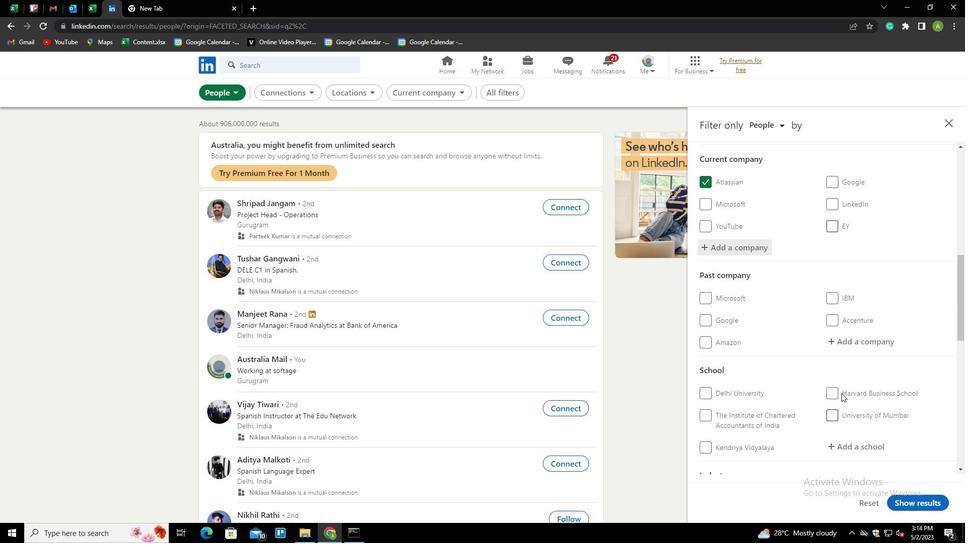 
Action: Mouse scrolled (846, 377) with delta (0, 0)
Screenshot: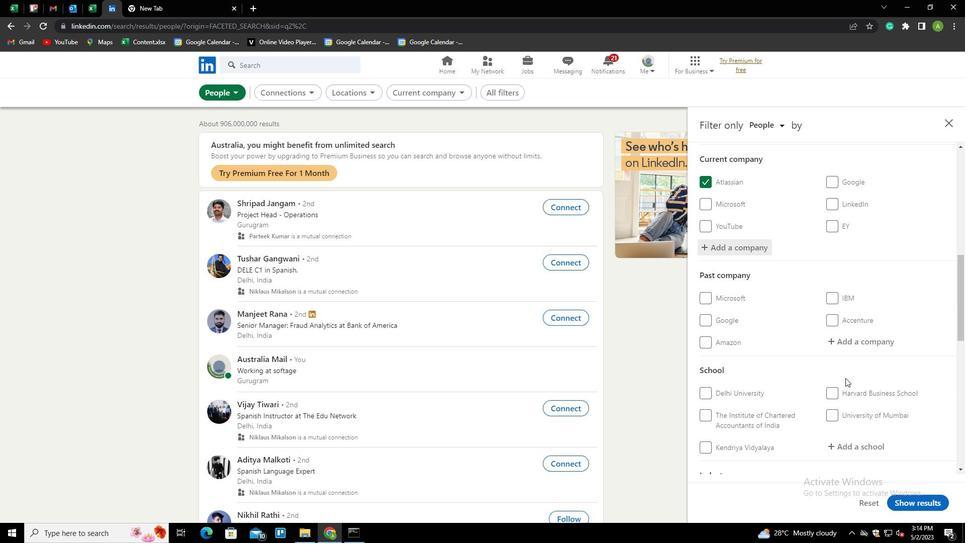
Action: Mouse scrolled (846, 377) with delta (0, 0)
Screenshot: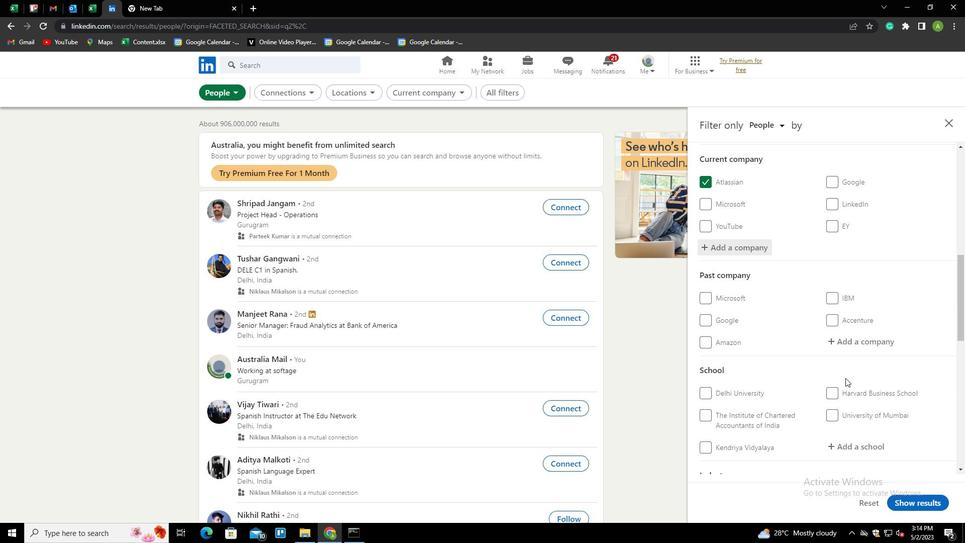 
Action: Mouse scrolled (846, 377) with delta (0, 0)
Screenshot: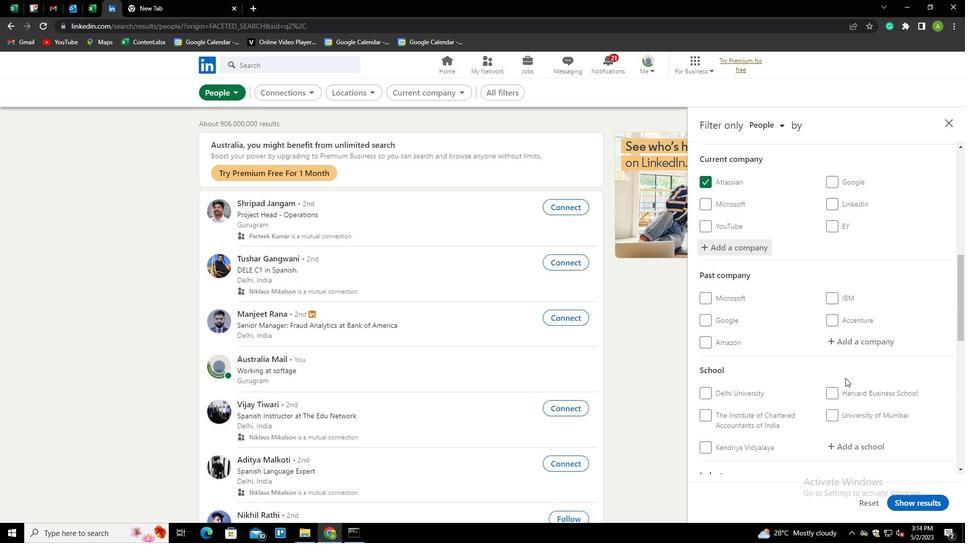 
Action: Mouse moved to (848, 245)
Screenshot: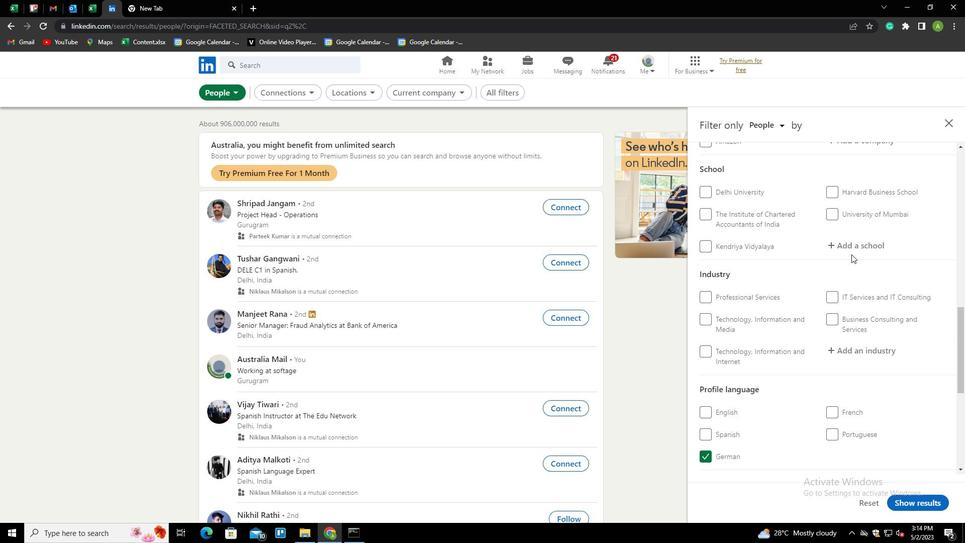 
Action: Mouse pressed left at (848, 245)
Screenshot: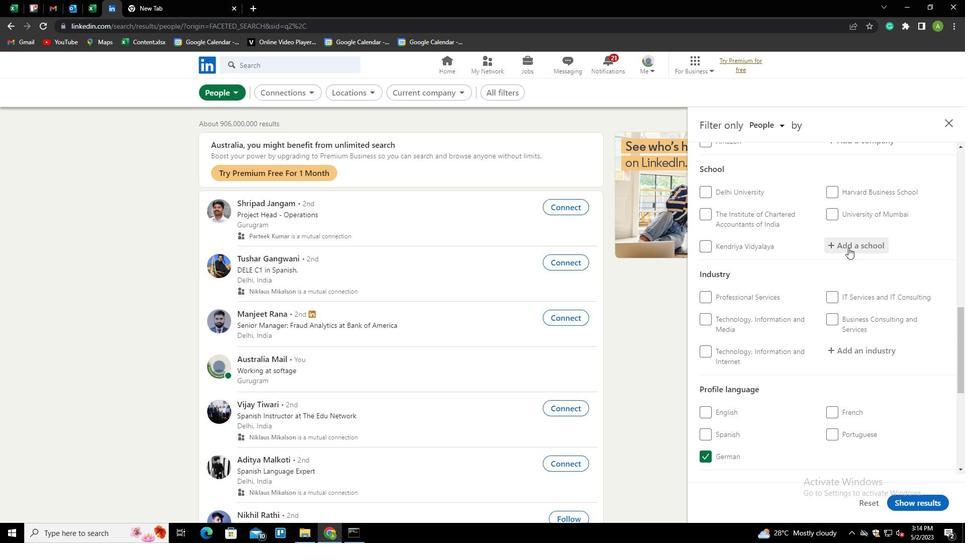 
Action: Mouse moved to (854, 245)
Screenshot: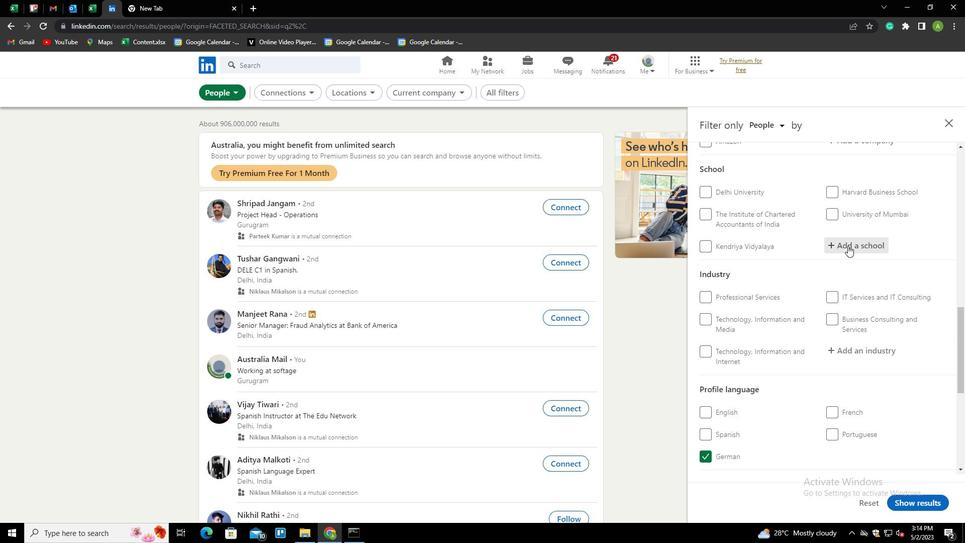
Action: Mouse pressed left at (854, 245)
Screenshot: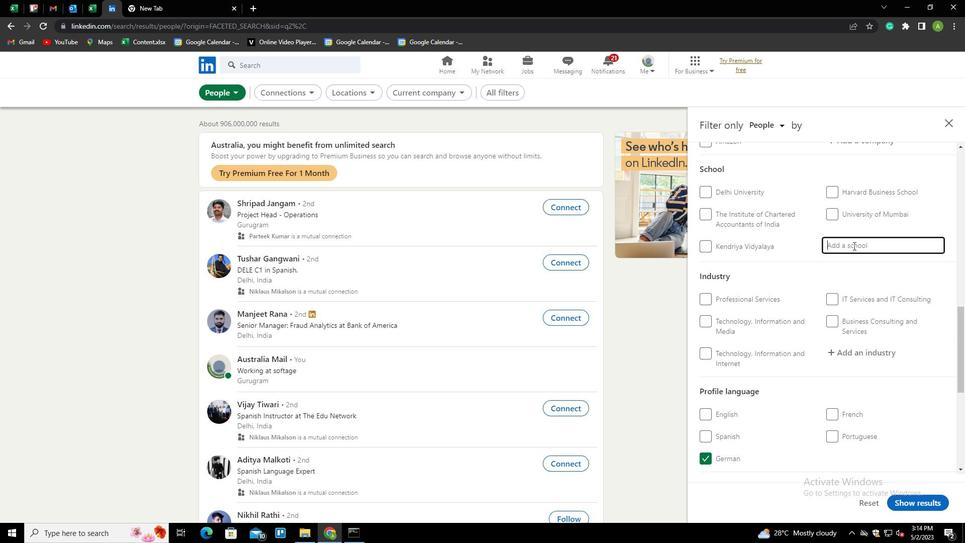 
Action: Key pressed <Key.shift>MODEL<Key.space><Key.shift>ENGINEER<Key.down><Key.enter>
Screenshot: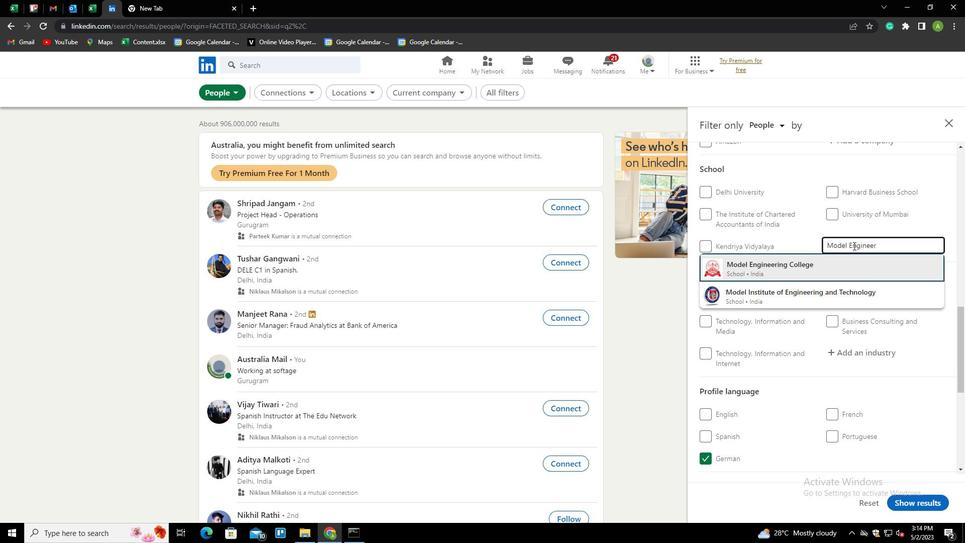 
Action: Mouse scrolled (854, 245) with delta (0, 0)
Screenshot: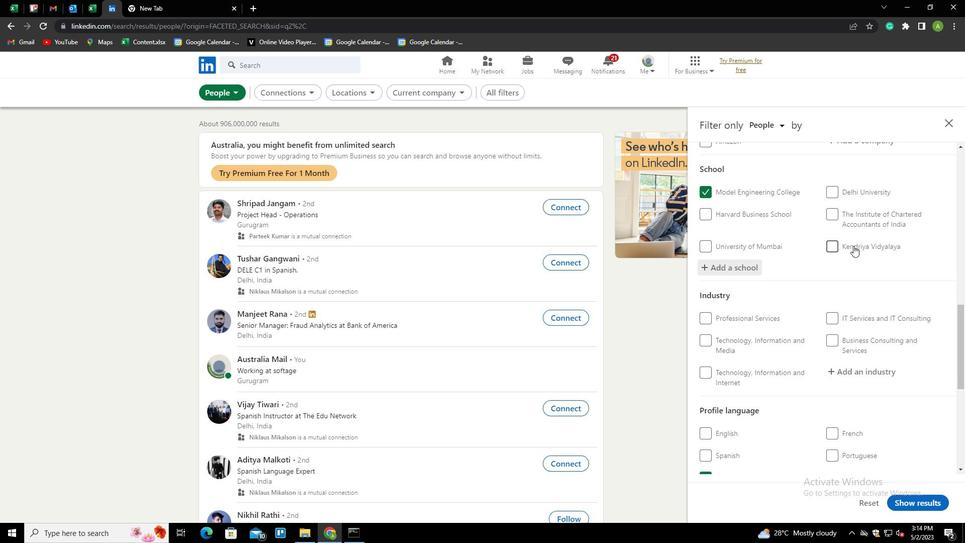 
Action: Mouse scrolled (854, 245) with delta (0, 0)
Screenshot: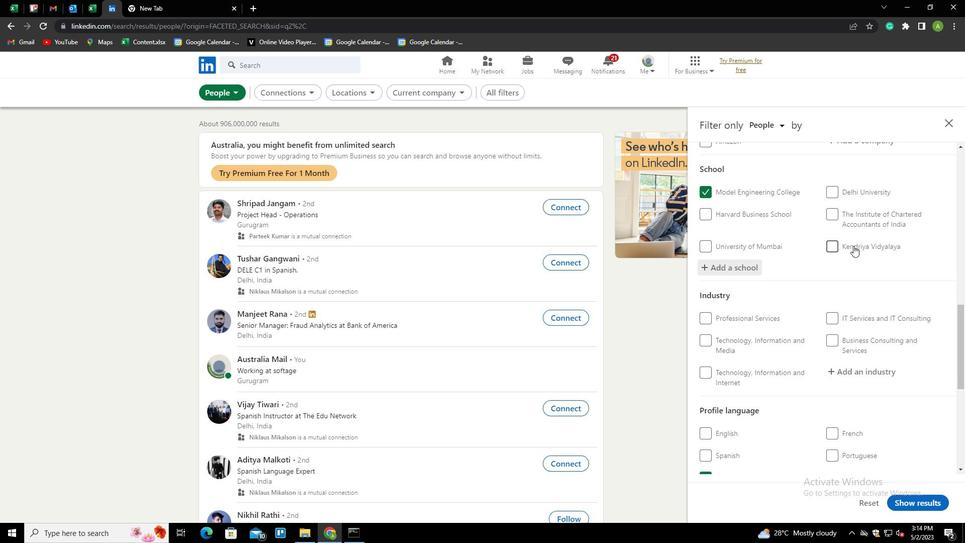
Action: Mouse moved to (844, 276)
Screenshot: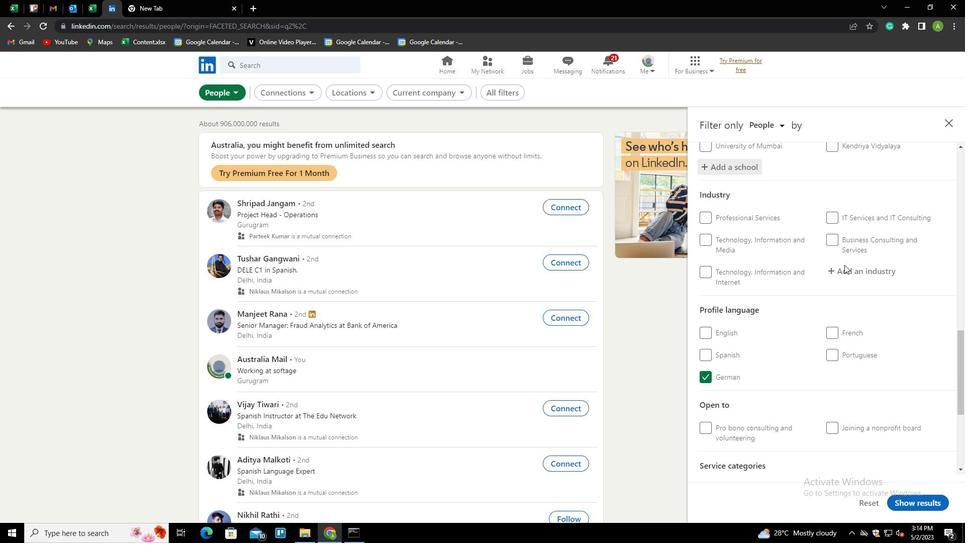 
Action: Mouse pressed left at (844, 276)
Screenshot: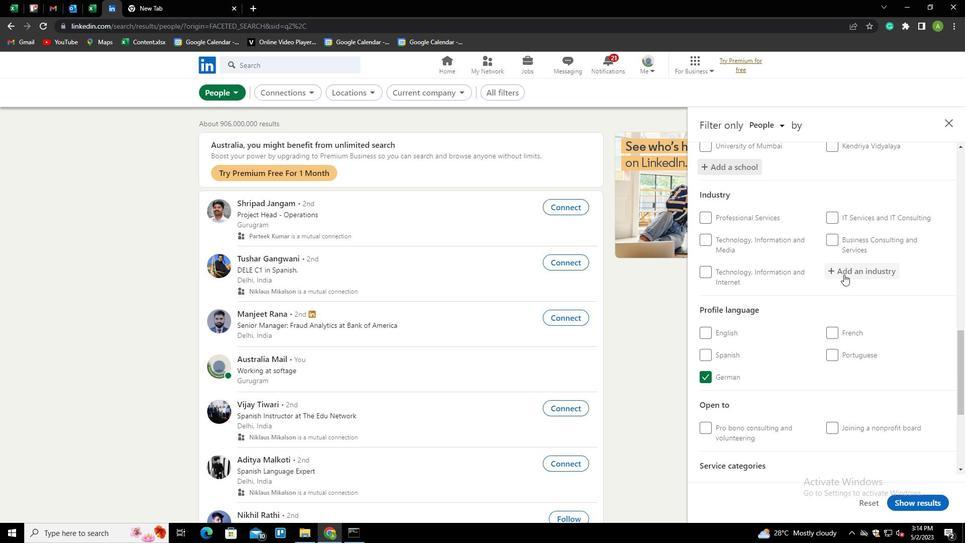 
Action: Mouse moved to (853, 271)
Screenshot: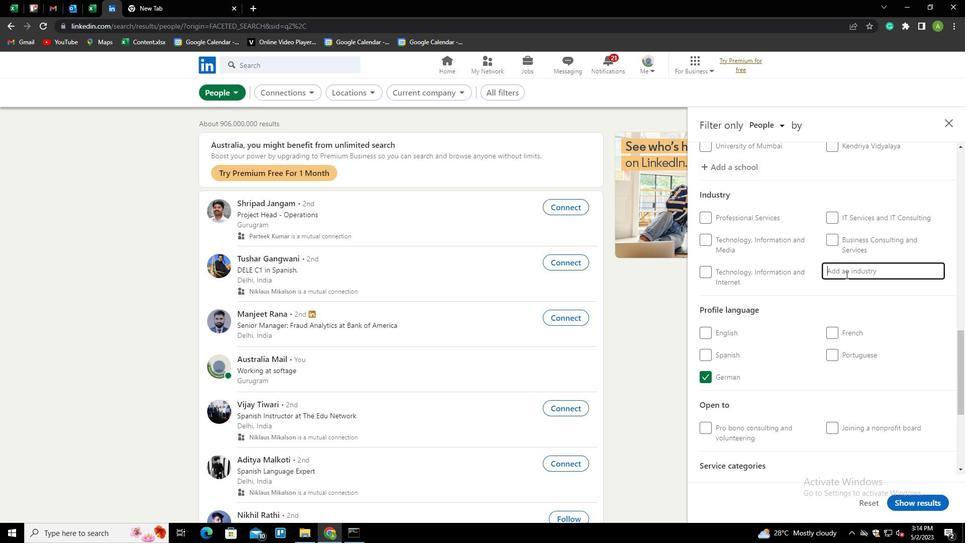 
Action: Mouse pressed left at (853, 271)
Screenshot: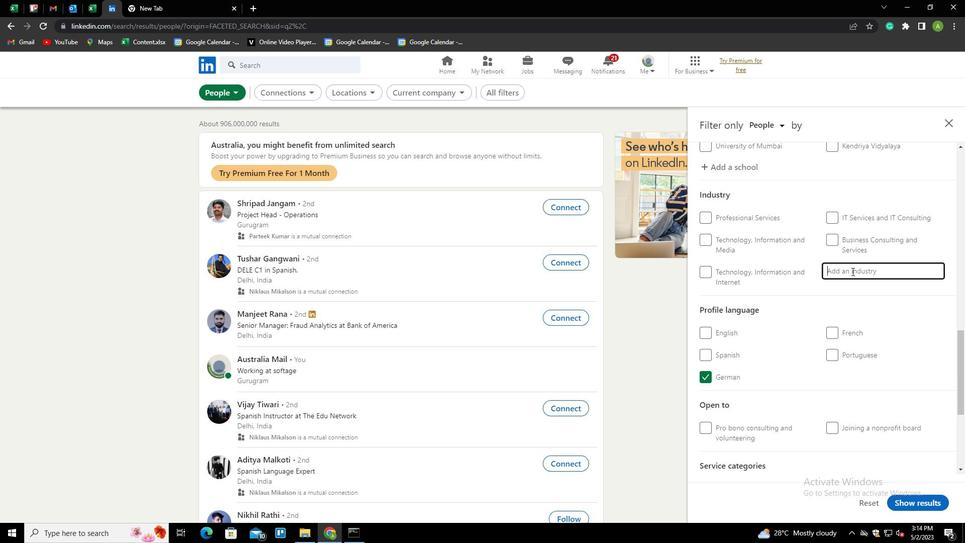 
Action: Key pressed <Key.shift>DESIGN<Key.down><Key.enter>
Screenshot: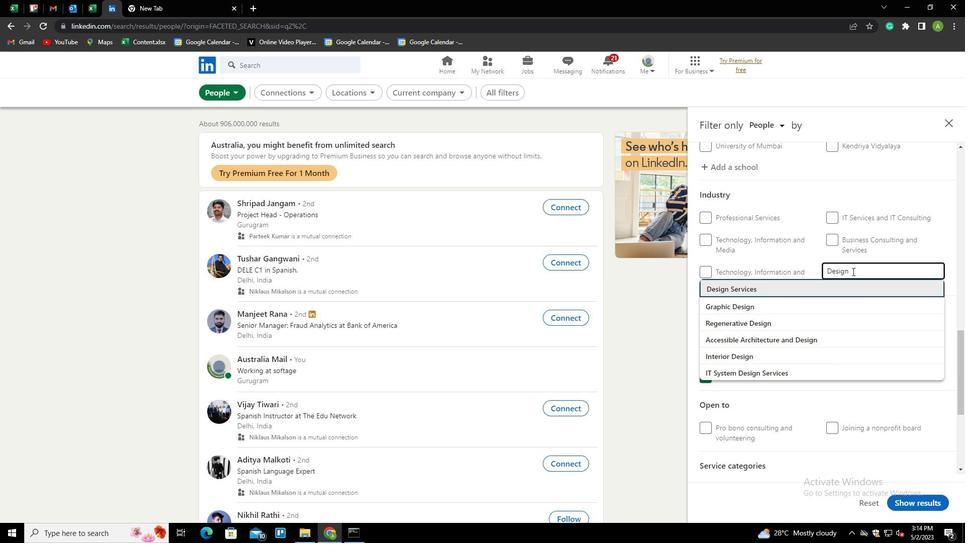 
Action: Mouse scrolled (853, 271) with delta (0, 0)
Screenshot: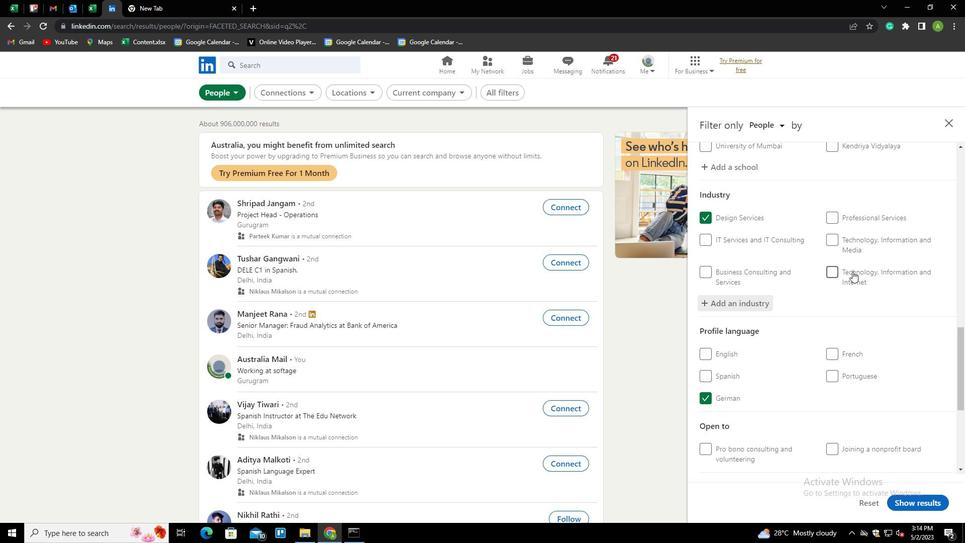 
Action: Mouse scrolled (853, 271) with delta (0, 0)
Screenshot: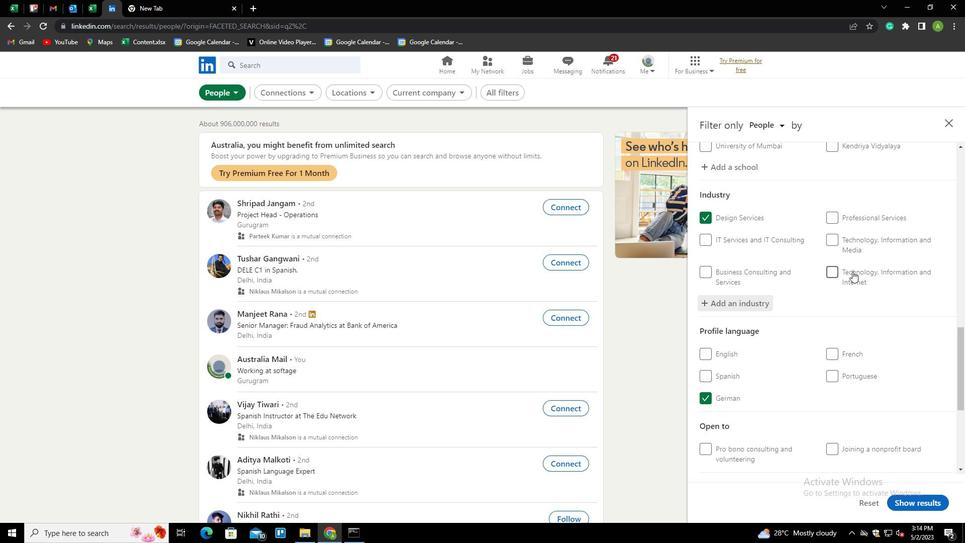 
Action: Mouse scrolled (853, 271) with delta (0, 0)
Screenshot: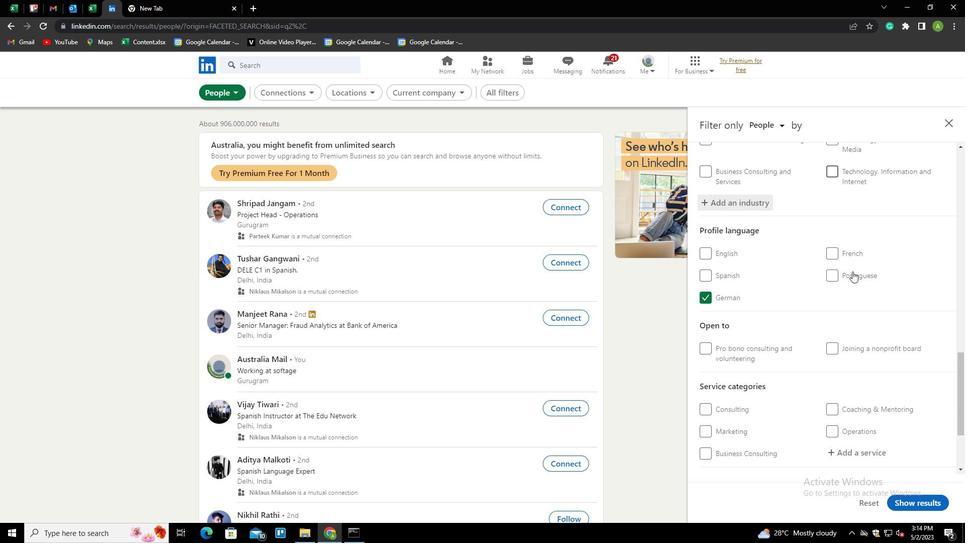 
Action: Mouse scrolled (853, 271) with delta (0, 0)
Screenshot: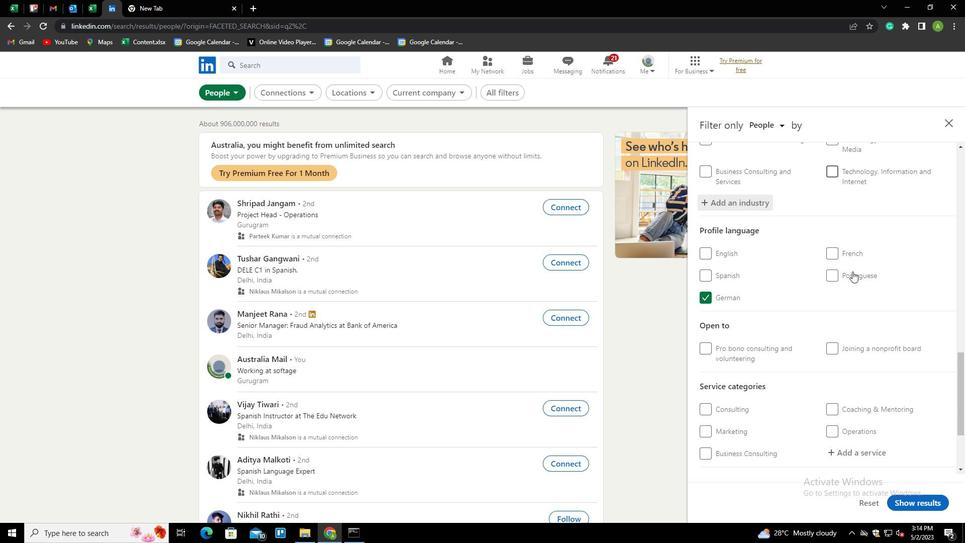 
Action: Mouse moved to (831, 353)
Screenshot: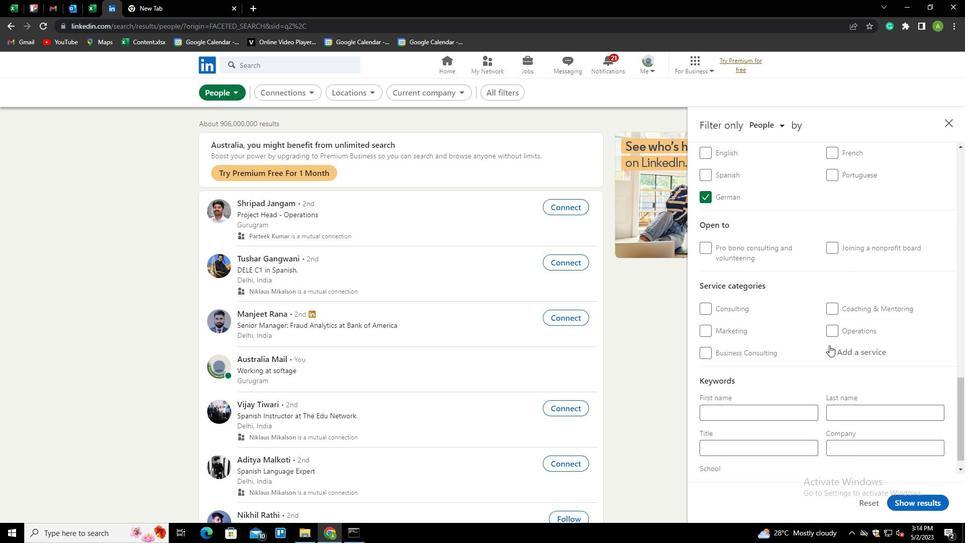 
Action: Mouse pressed left at (831, 353)
Screenshot: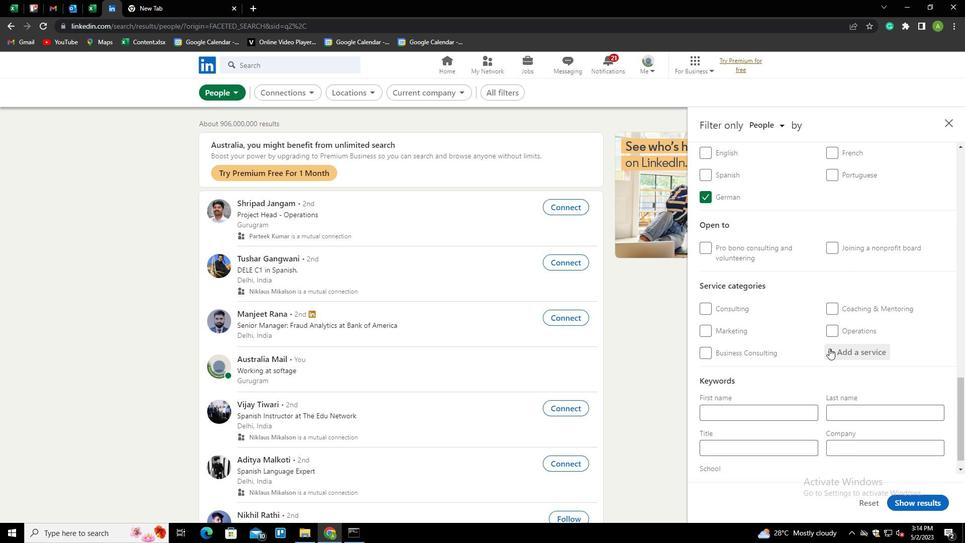 
Action: Mouse moved to (844, 352)
Screenshot: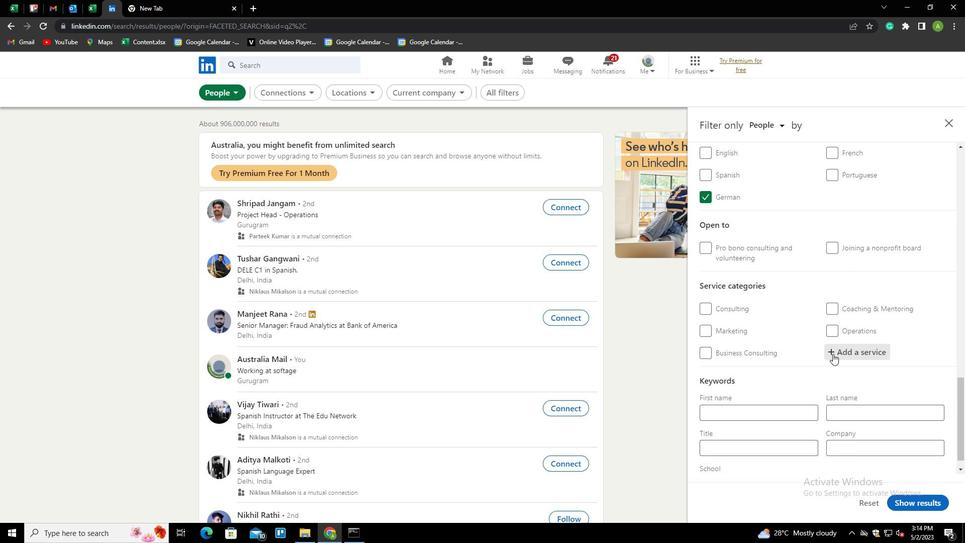 
Action: Mouse pressed left at (844, 352)
Screenshot: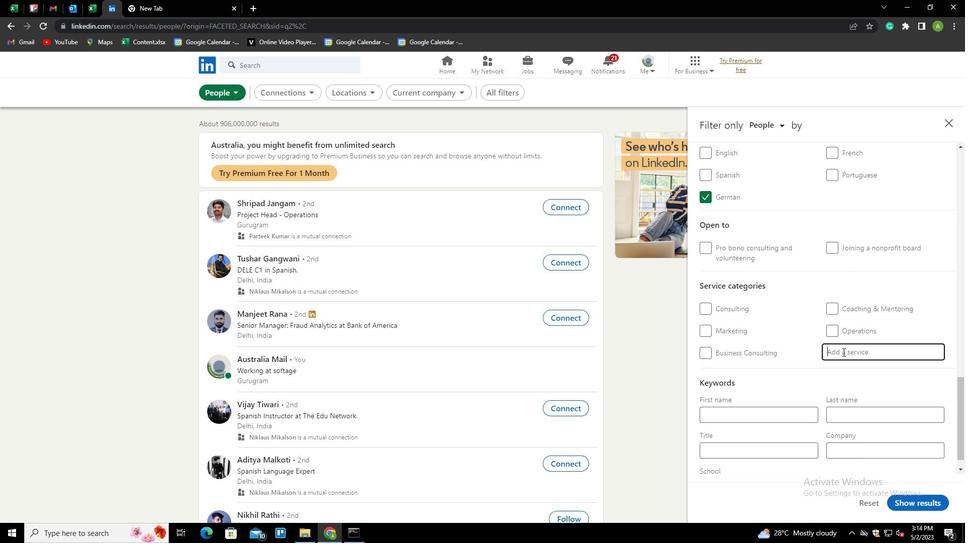 
Action: Key pressed <Key.shift>CUSTOMER<Key.space><Key.down><Key.enter>
Screenshot: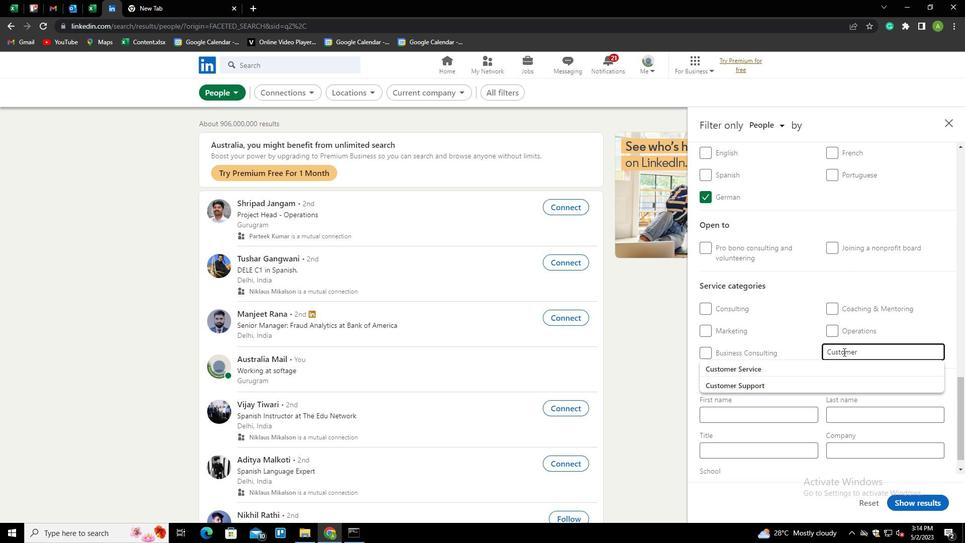 
Action: Mouse scrolled (844, 351) with delta (0, 0)
Screenshot: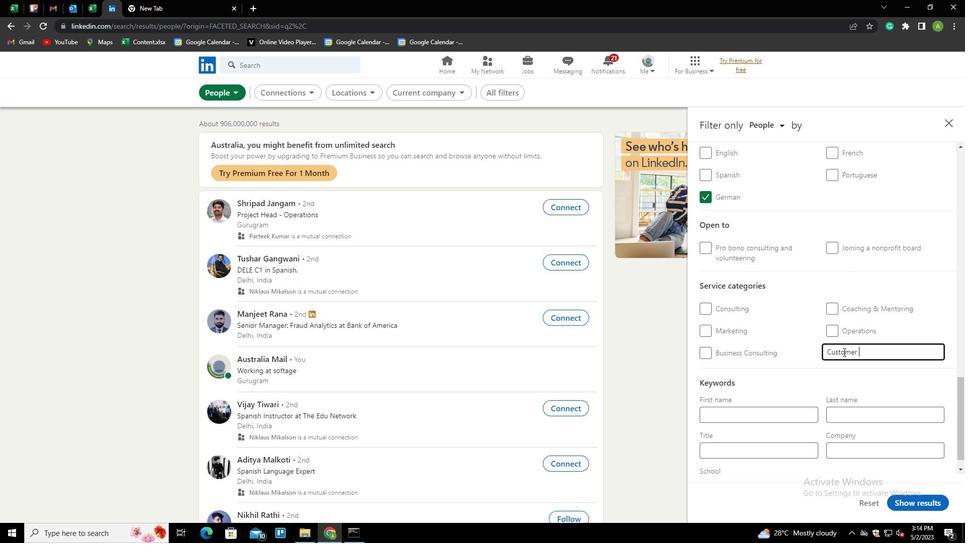 
Action: Mouse scrolled (844, 351) with delta (0, 0)
Screenshot: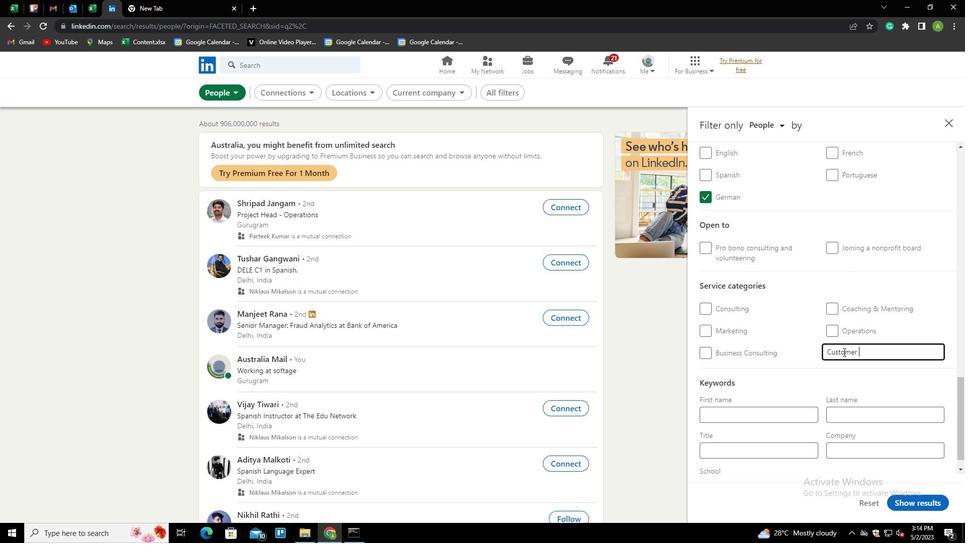 
Action: Mouse scrolled (844, 351) with delta (0, 0)
Screenshot: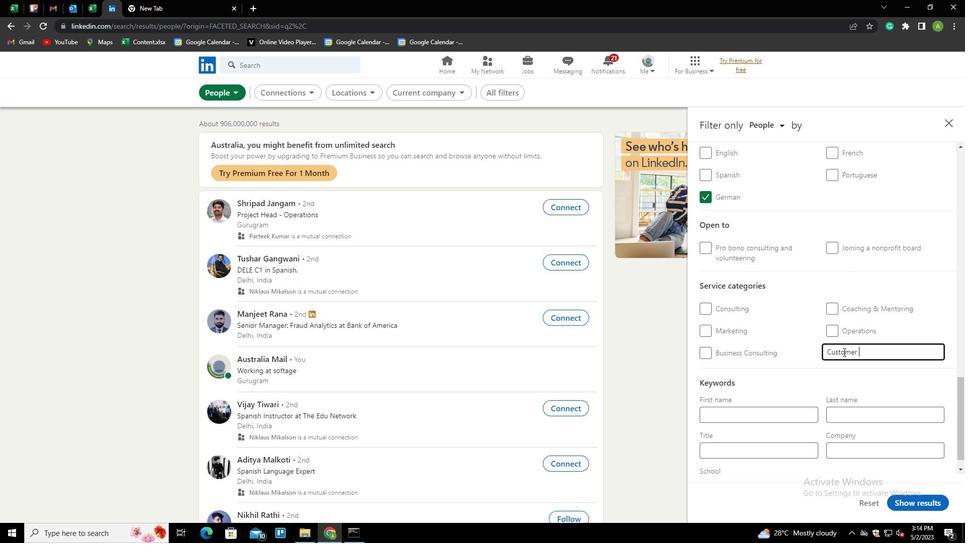 
Action: Mouse scrolled (844, 351) with delta (0, 0)
Screenshot: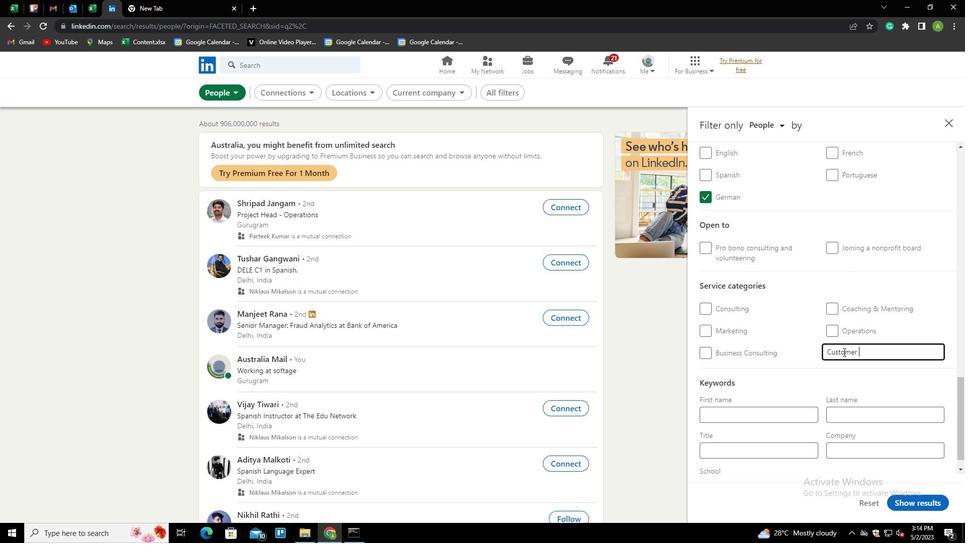 
Action: Mouse scrolled (844, 351) with delta (0, 0)
Screenshot: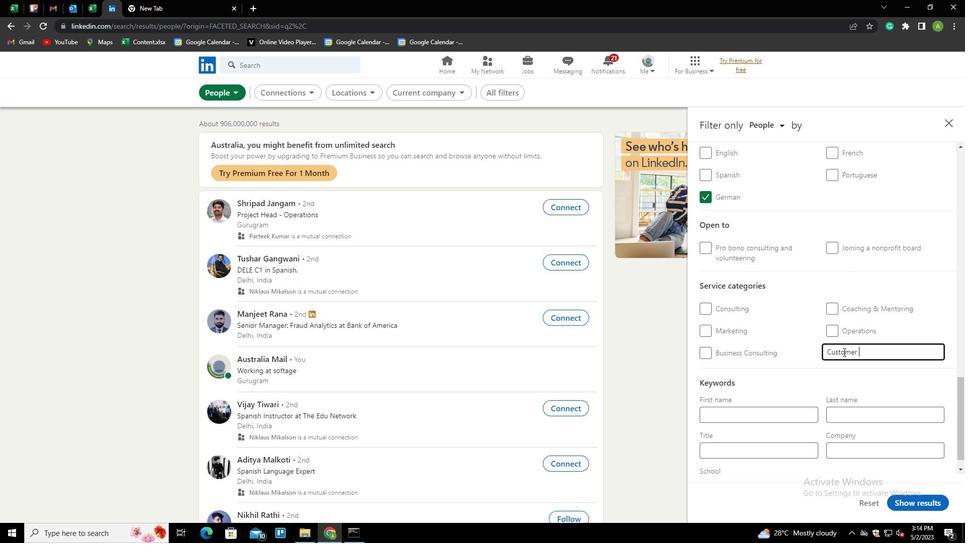 
Action: Mouse scrolled (844, 351) with delta (0, 0)
Screenshot: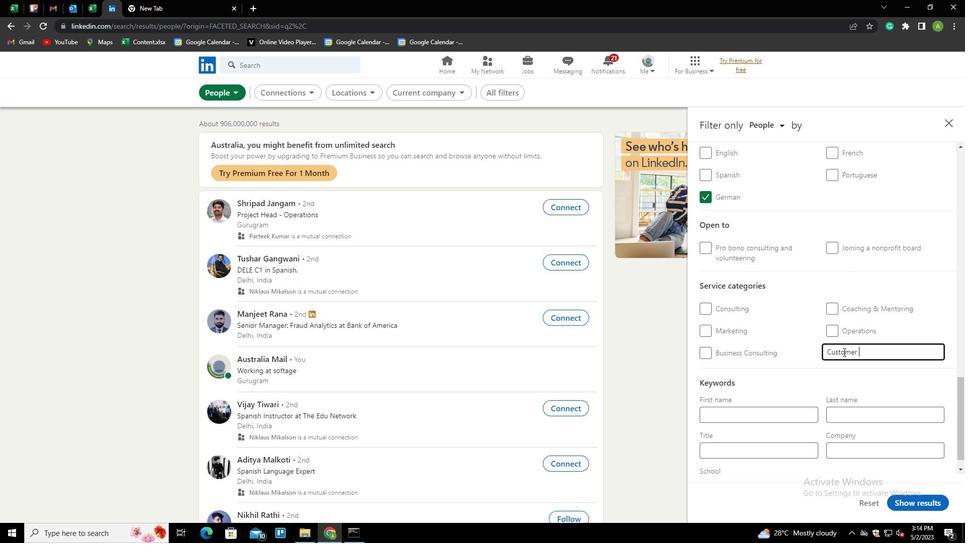 
Action: Mouse moved to (761, 434)
Screenshot: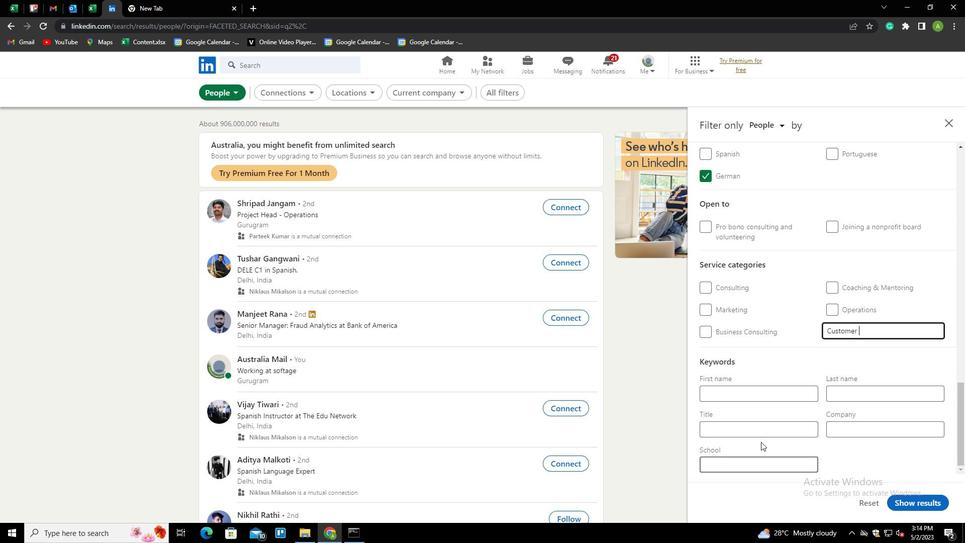 
Action: Mouse pressed left at (761, 434)
Screenshot: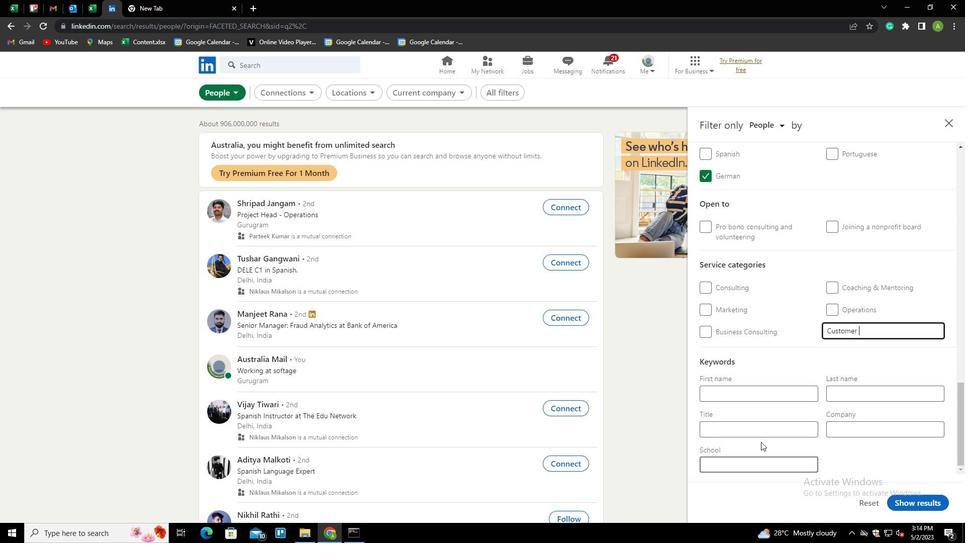 
Action: Key pressed <Key.shift>SALES<Key.space><Key.shift>REPRESENTATIVE
Screenshot: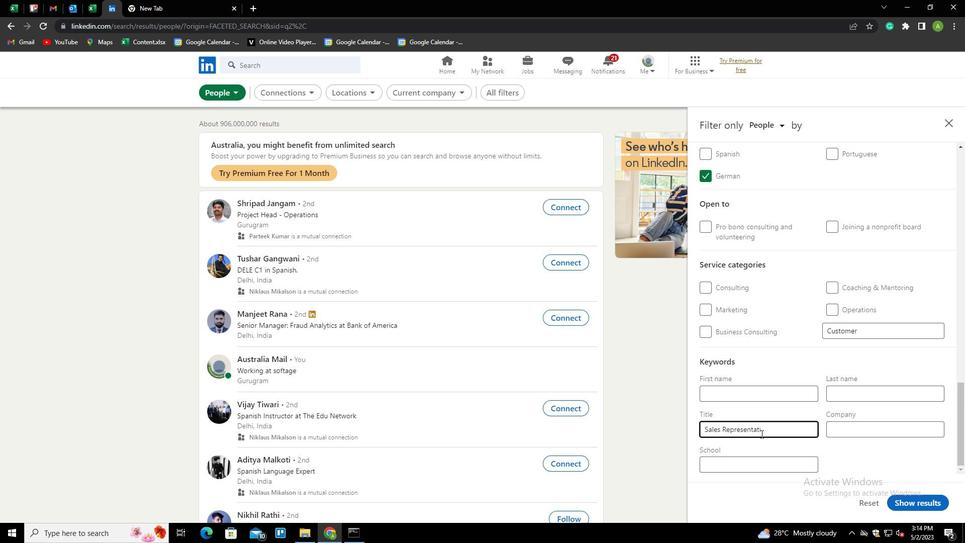 
Action: Mouse moved to (840, 448)
Screenshot: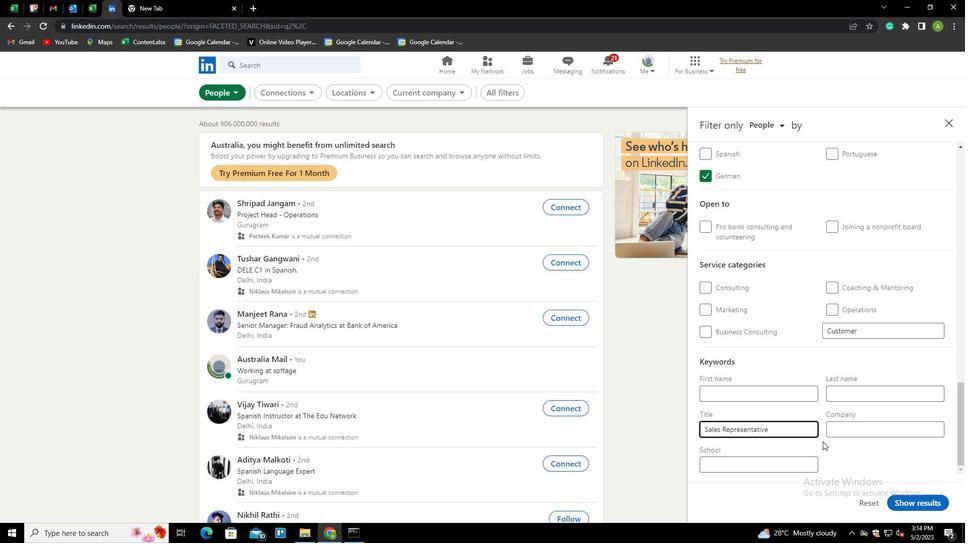 
Action: Mouse pressed left at (840, 448)
Screenshot: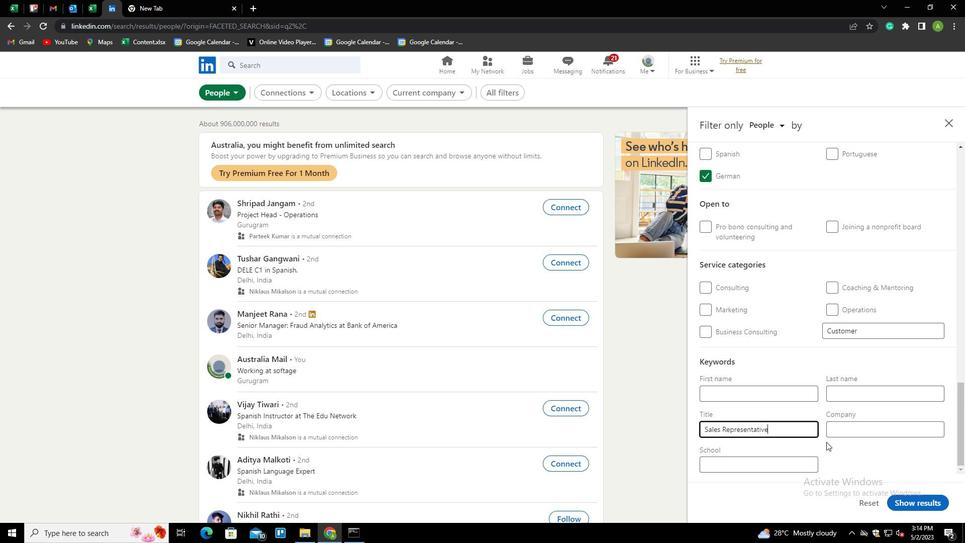 
Action: Mouse moved to (933, 504)
Screenshot: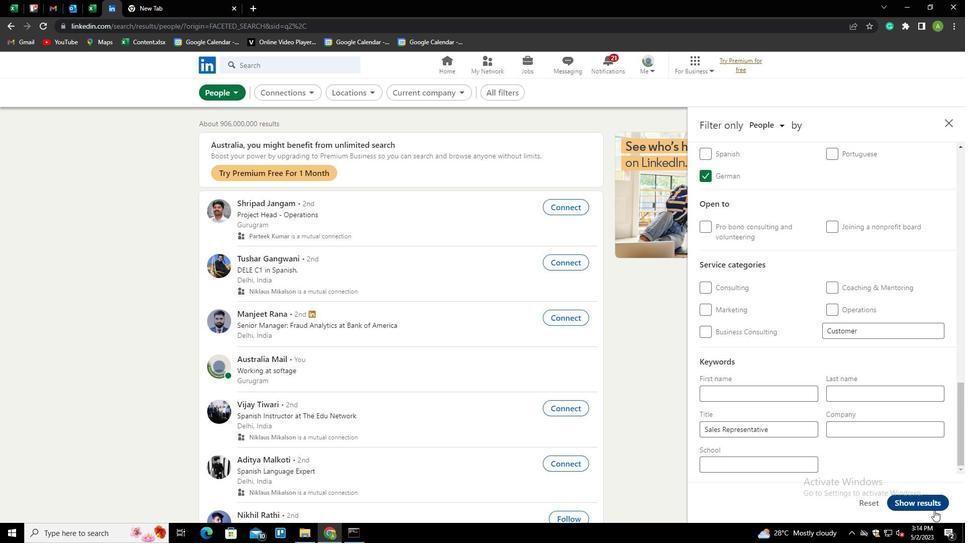
Action: Mouse pressed left at (933, 504)
Screenshot: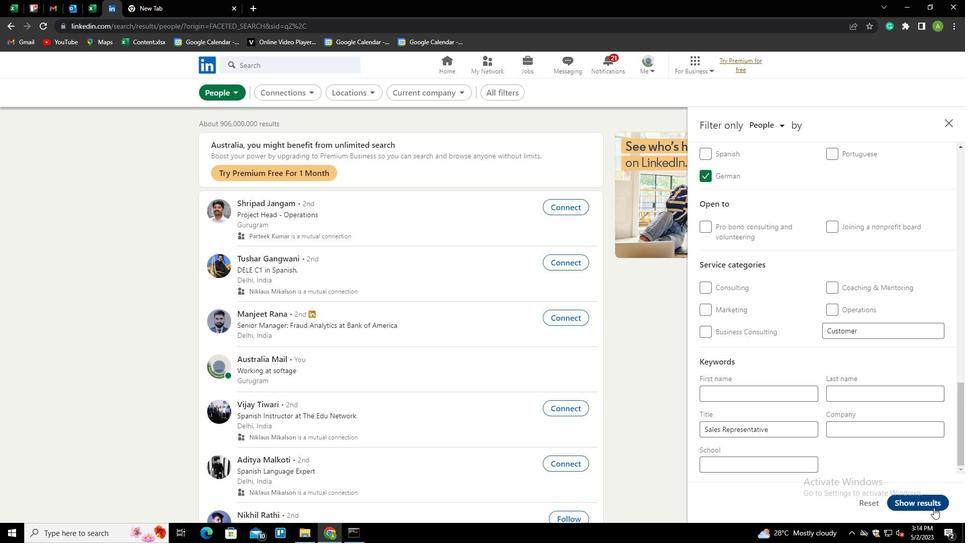 
Action: Mouse moved to (932, 504)
Screenshot: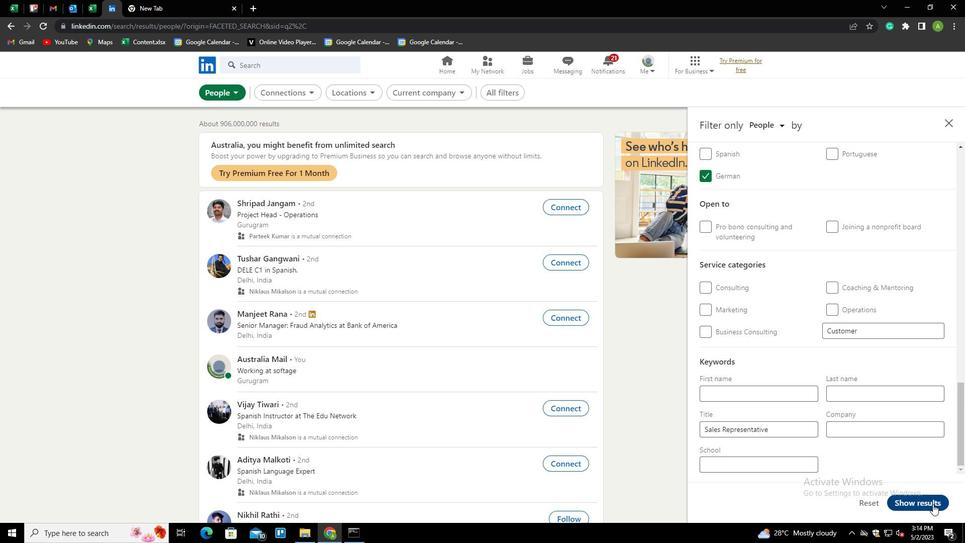 
